 Task: Check the average views per listing of common area in the last 1 year.
Action: Mouse moved to (861, 214)
Screenshot: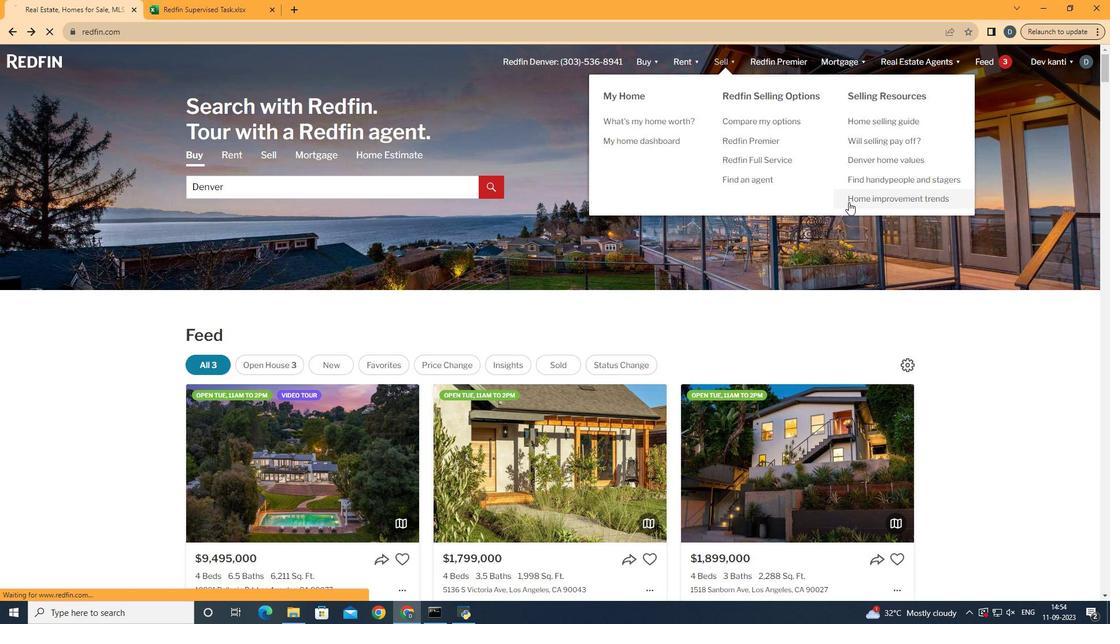 
Action: Mouse pressed left at (861, 214)
Screenshot: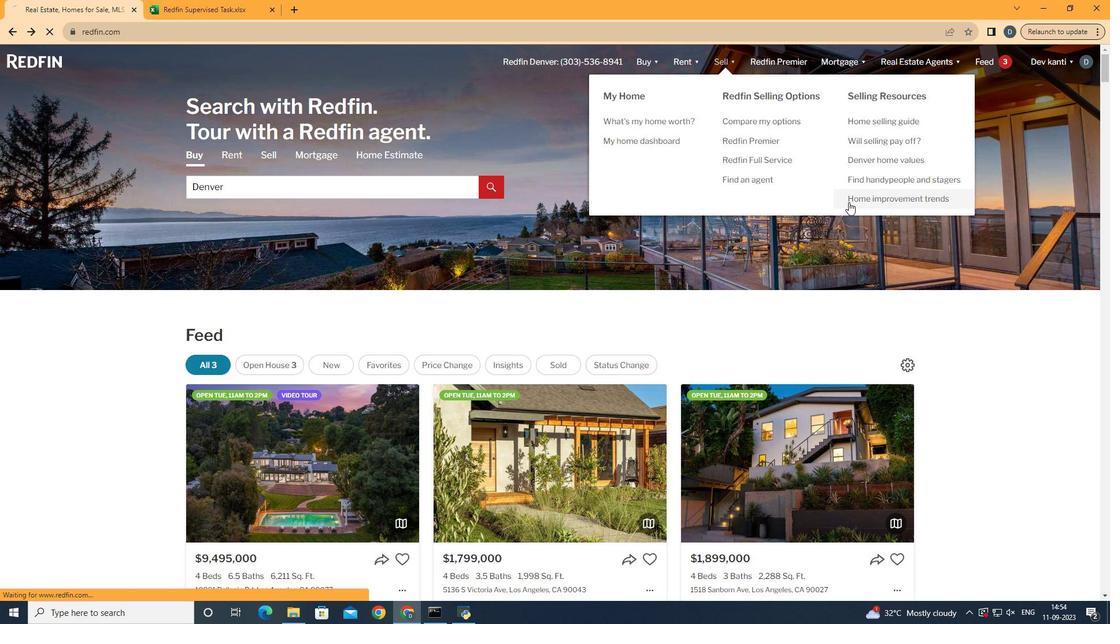 
Action: Mouse moved to (293, 232)
Screenshot: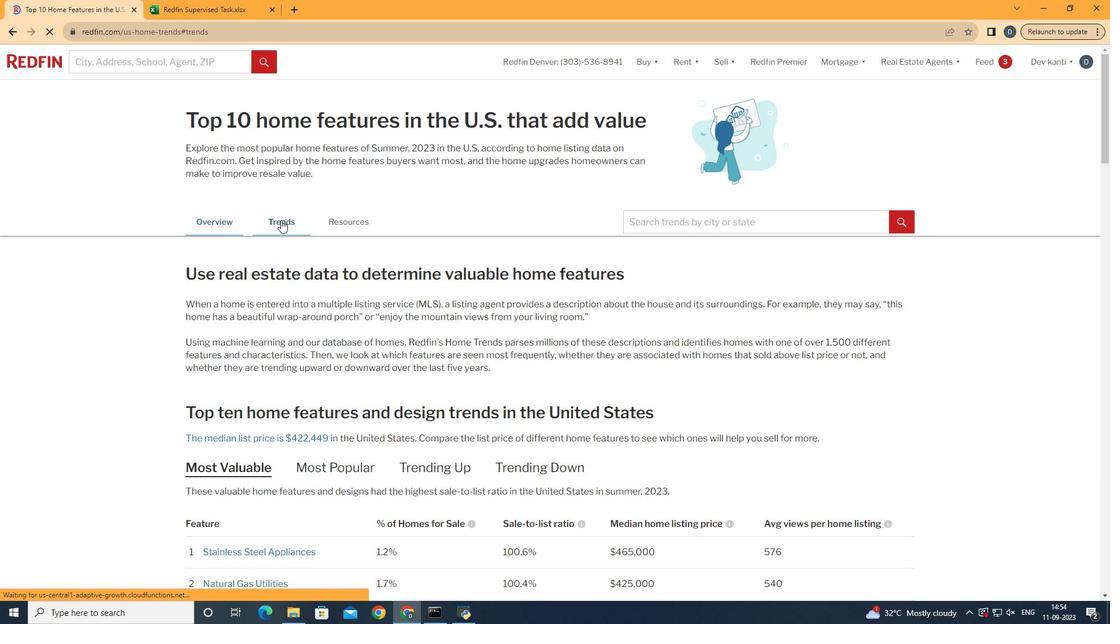 
Action: Mouse pressed left at (293, 232)
Screenshot: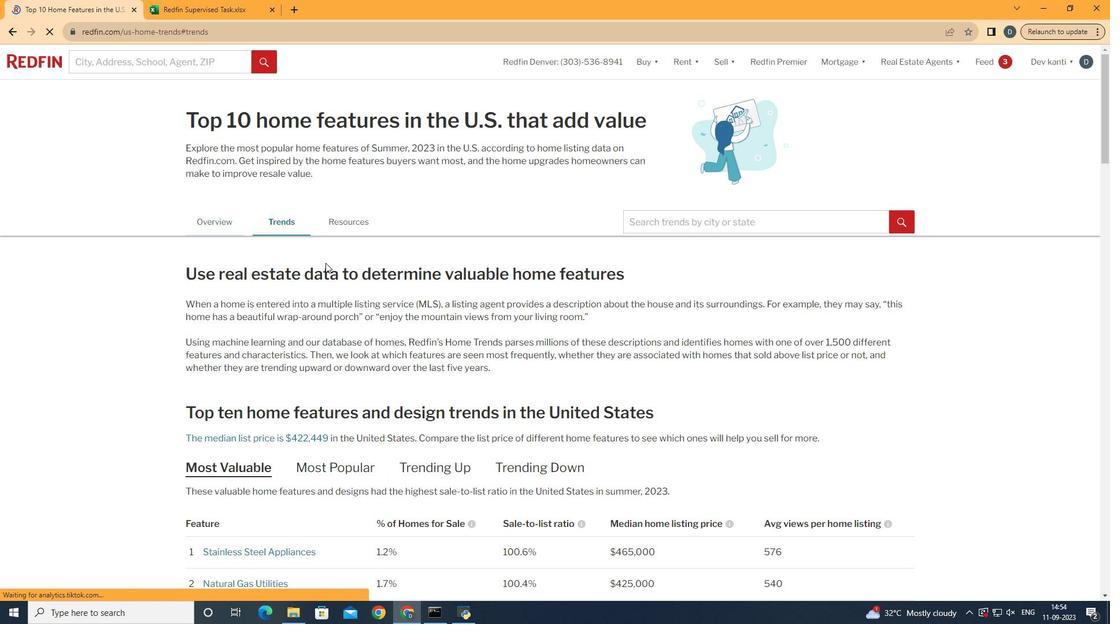 
Action: Mouse moved to (563, 352)
Screenshot: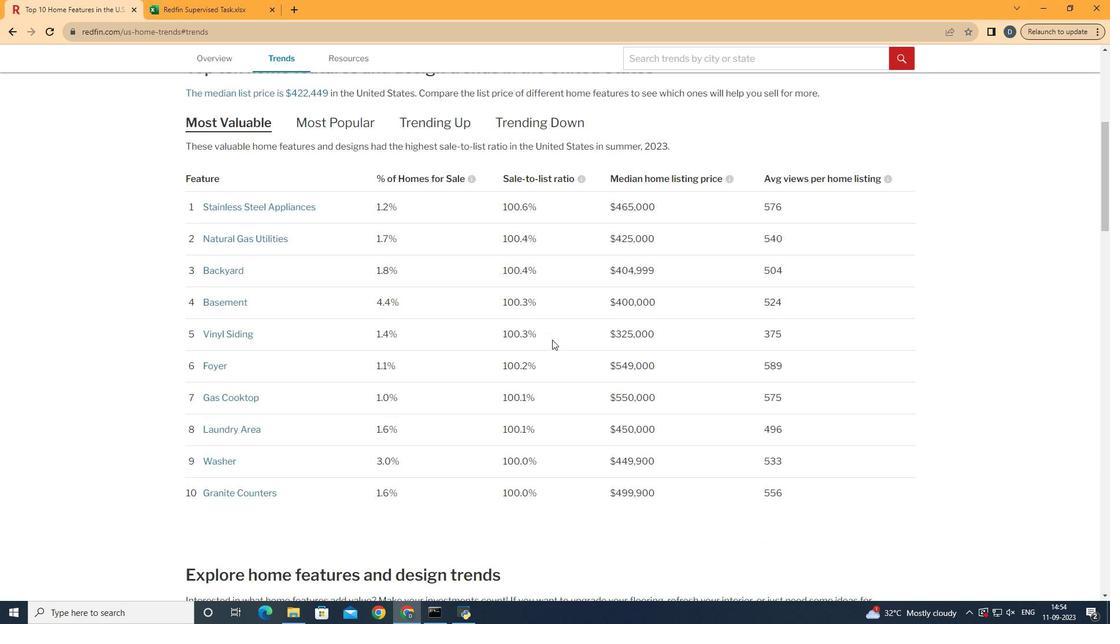 
Action: Mouse scrolled (563, 351) with delta (0, 0)
Screenshot: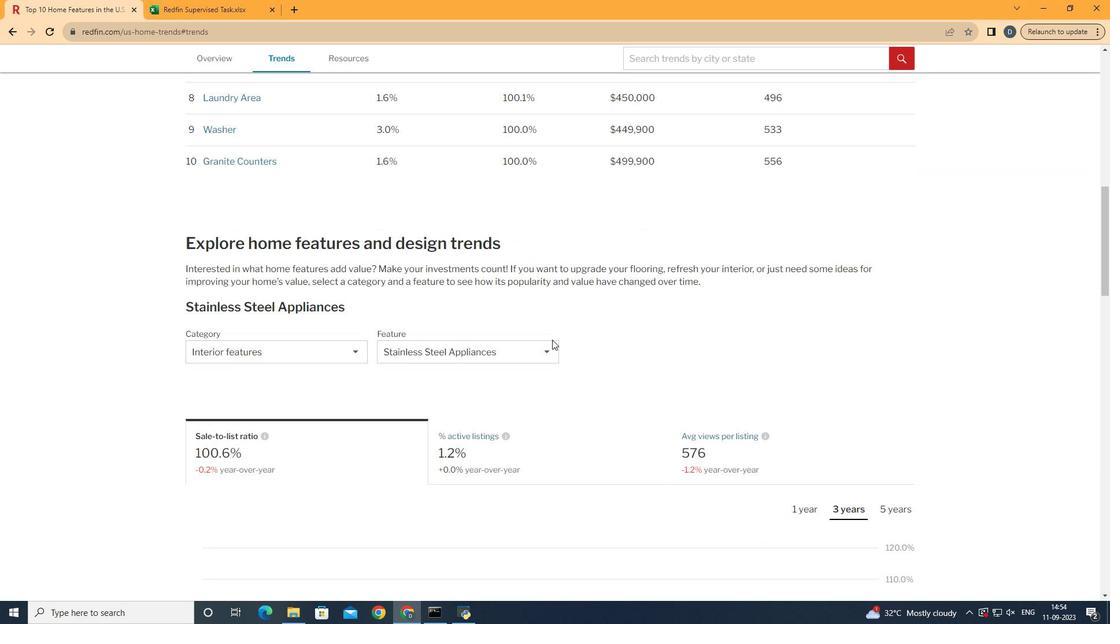 
Action: Mouse moved to (563, 352)
Screenshot: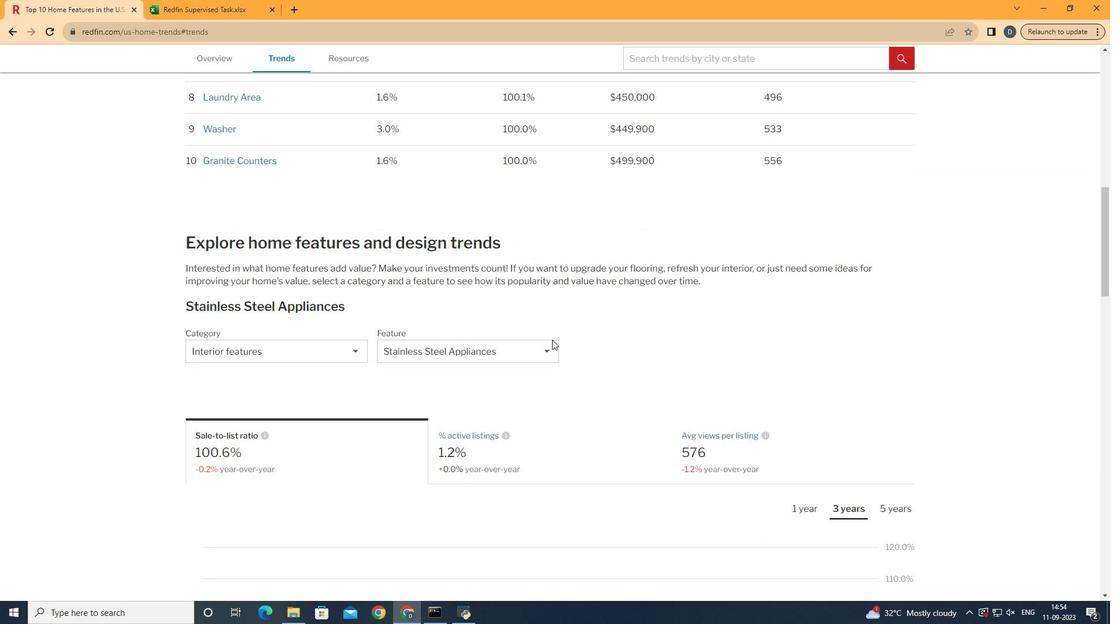 
Action: Mouse scrolled (563, 351) with delta (0, 0)
Screenshot: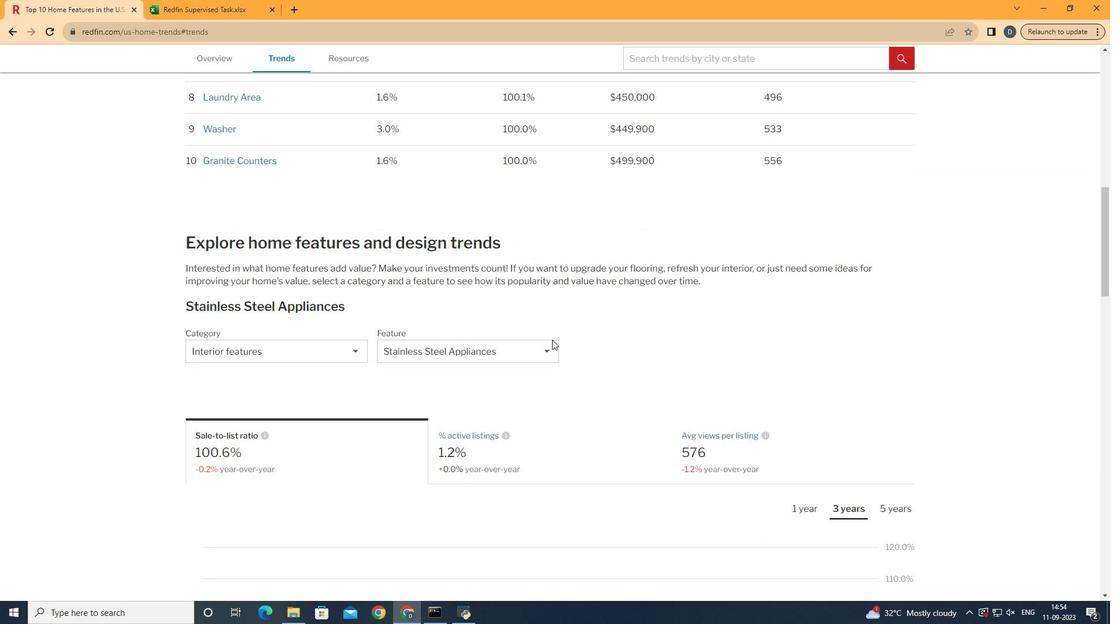 
Action: Mouse scrolled (563, 351) with delta (0, 0)
Screenshot: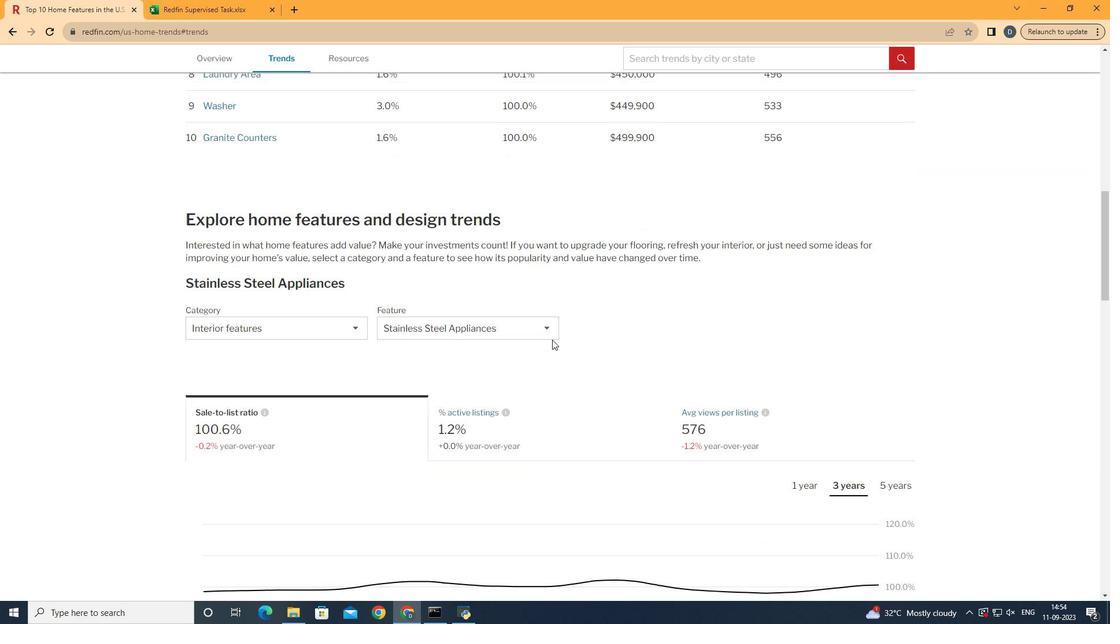 
Action: Mouse scrolled (563, 351) with delta (0, 0)
Screenshot: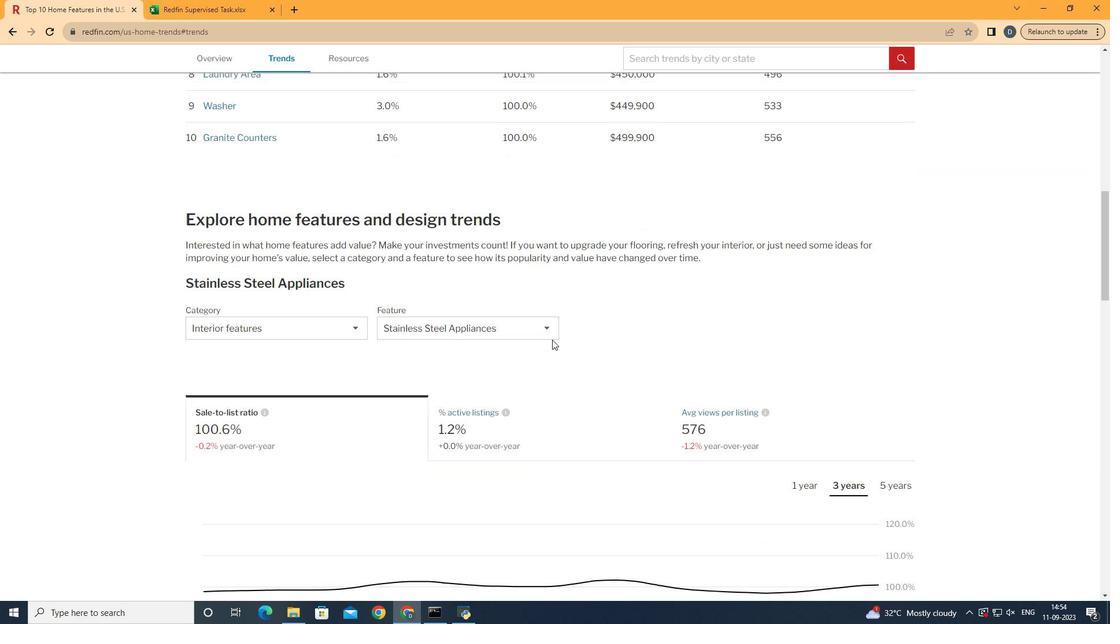 
Action: Mouse moved to (564, 352)
Screenshot: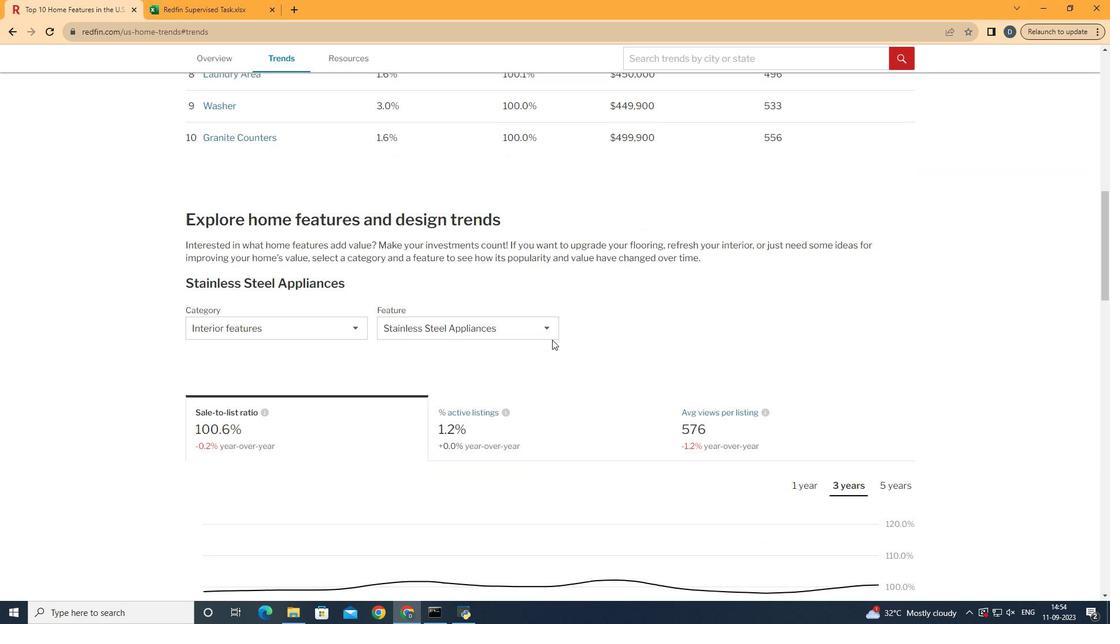 
Action: Mouse scrolled (564, 351) with delta (0, 0)
Screenshot: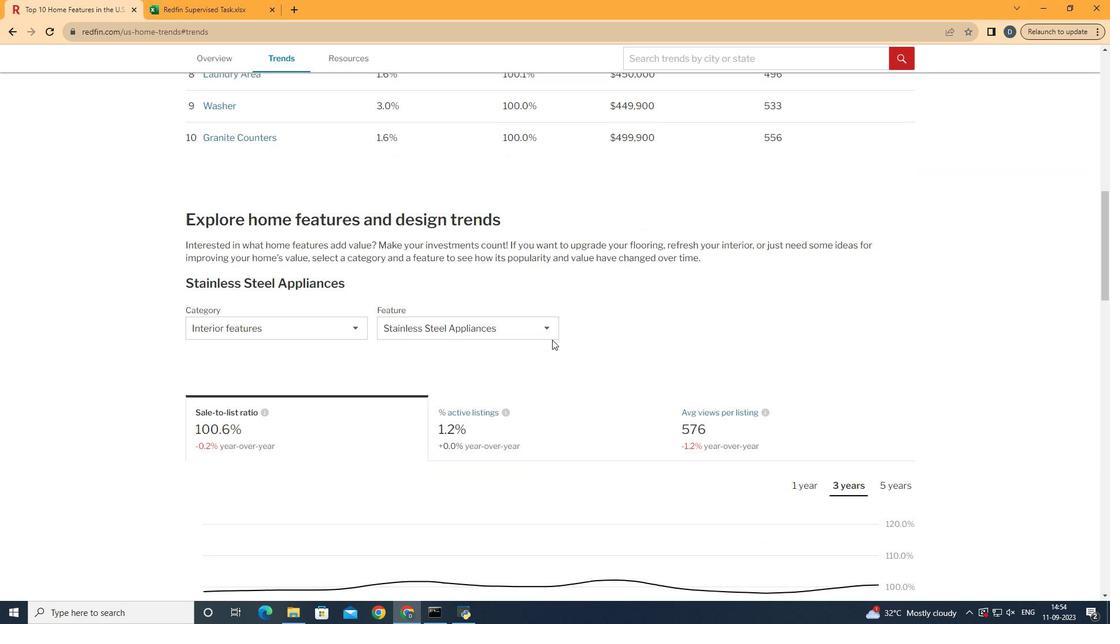 
Action: Mouse scrolled (564, 351) with delta (0, 0)
Screenshot: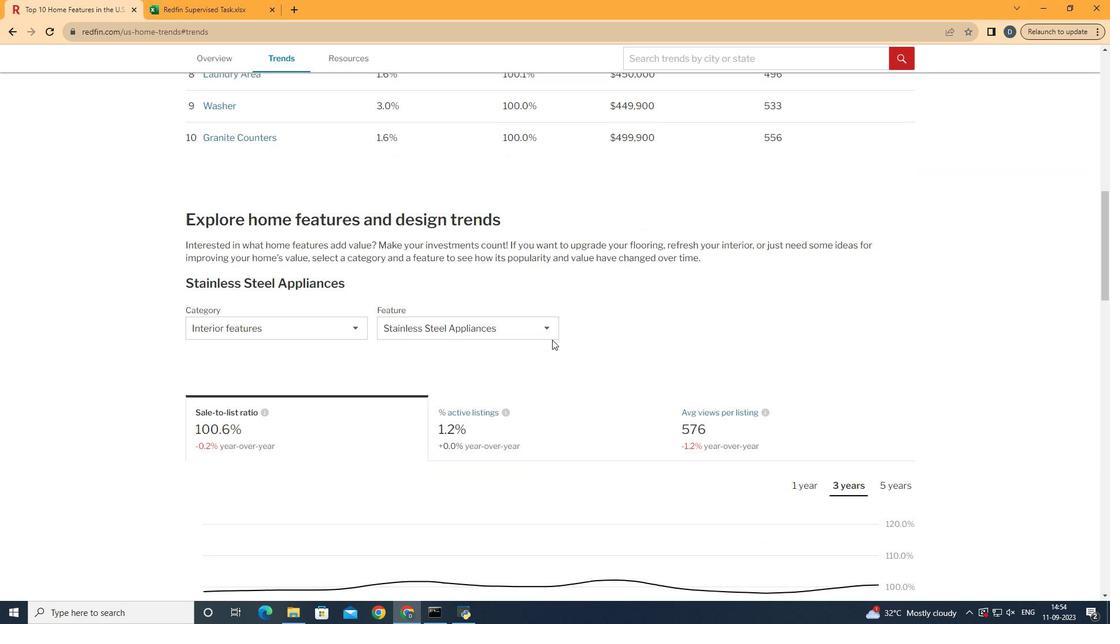 
Action: Mouse scrolled (564, 351) with delta (0, 0)
Screenshot: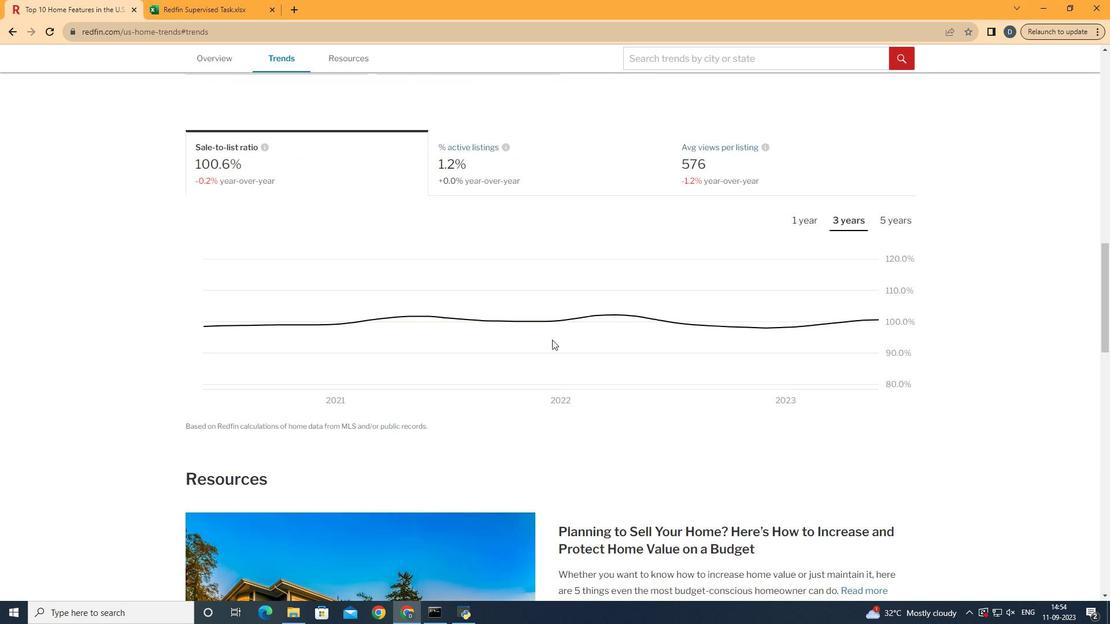 
Action: Mouse scrolled (564, 351) with delta (0, 0)
Screenshot: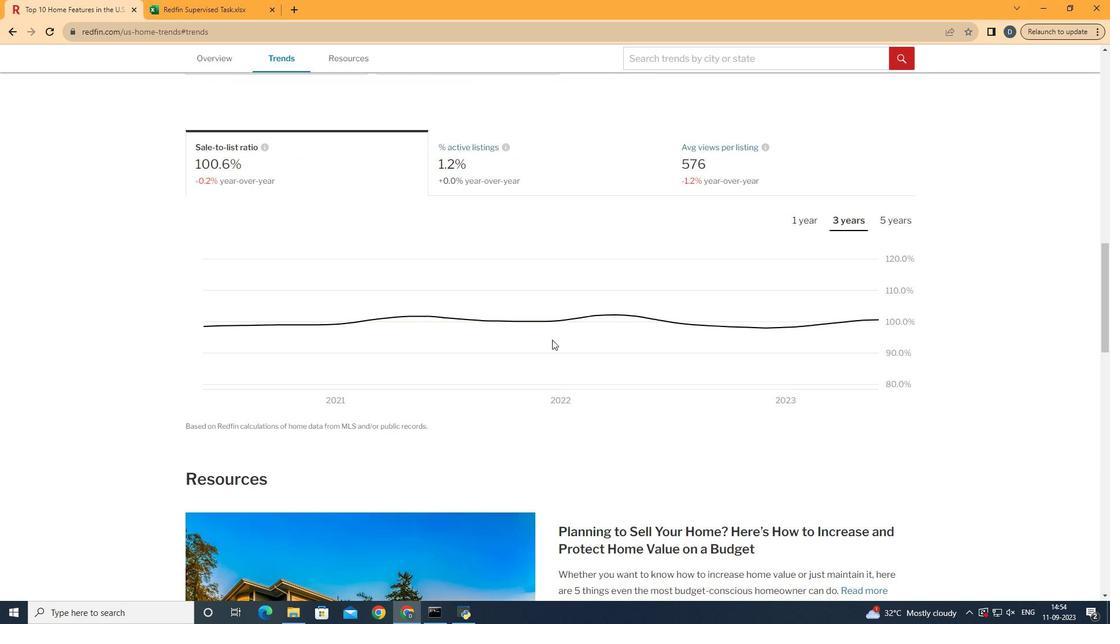 
Action: Mouse scrolled (564, 351) with delta (0, 0)
Screenshot: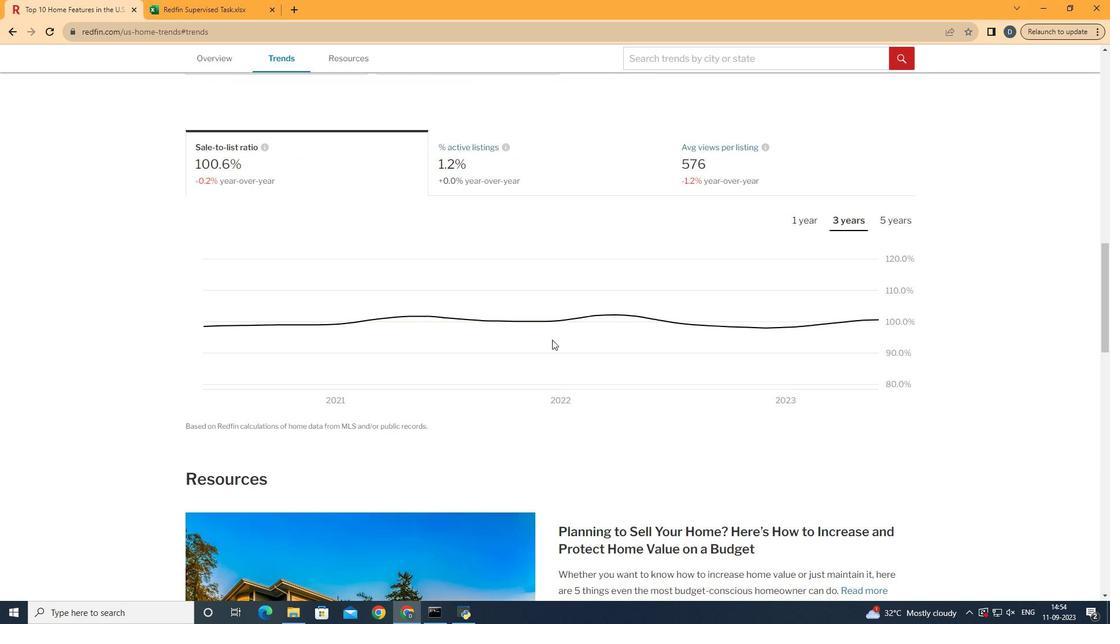 
Action: Mouse scrolled (564, 351) with delta (0, 0)
Screenshot: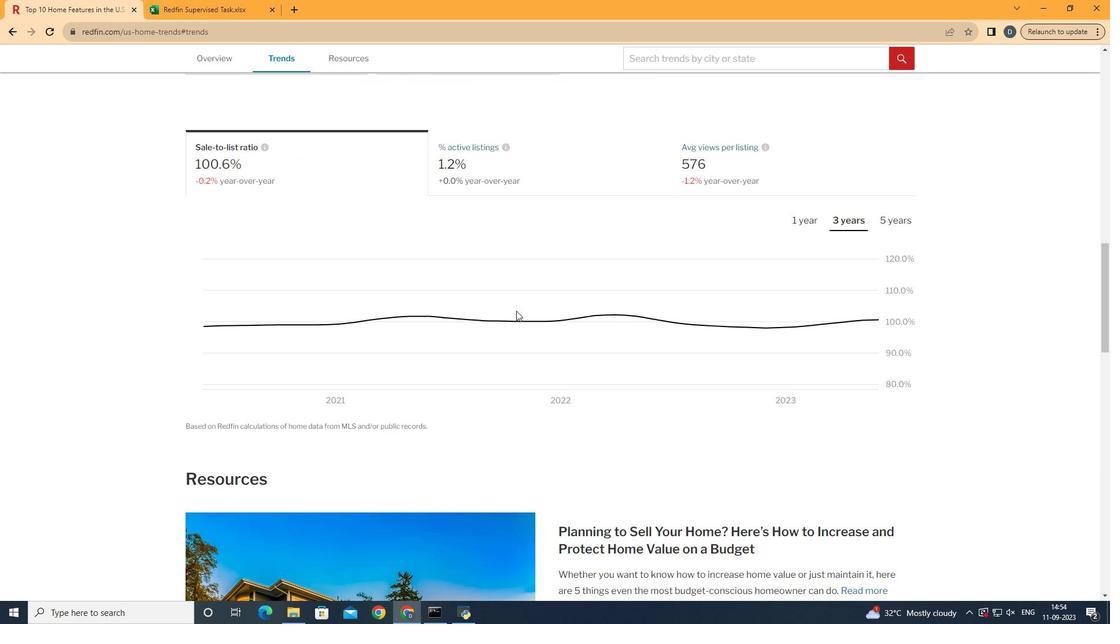 
Action: Mouse scrolled (564, 351) with delta (0, 0)
Screenshot: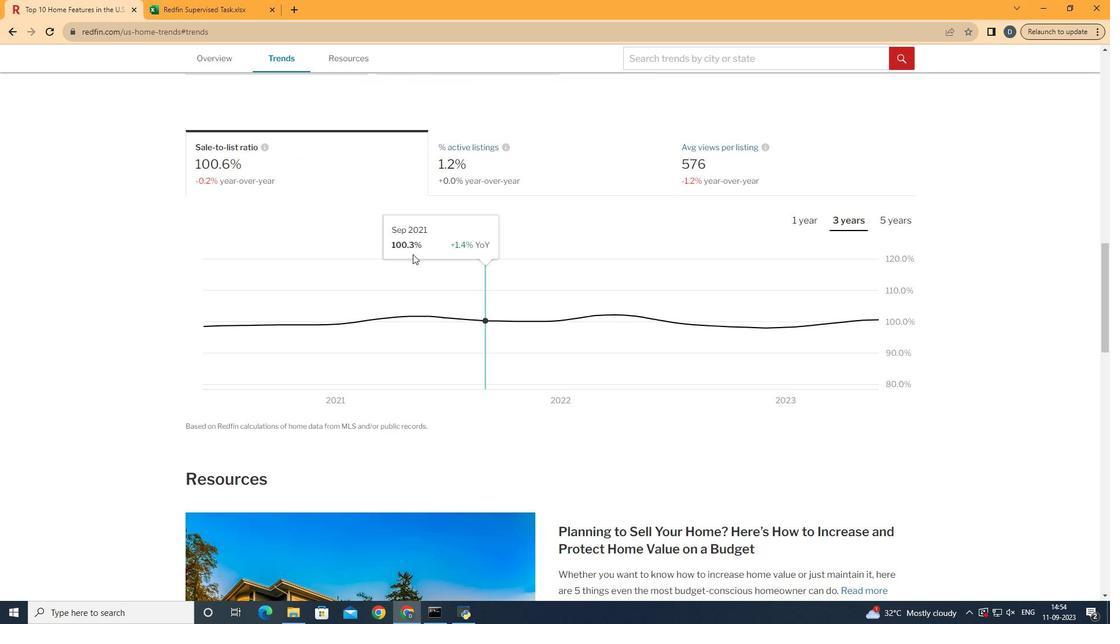 
Action: Mouse moved to (408, 261)
Screenshot: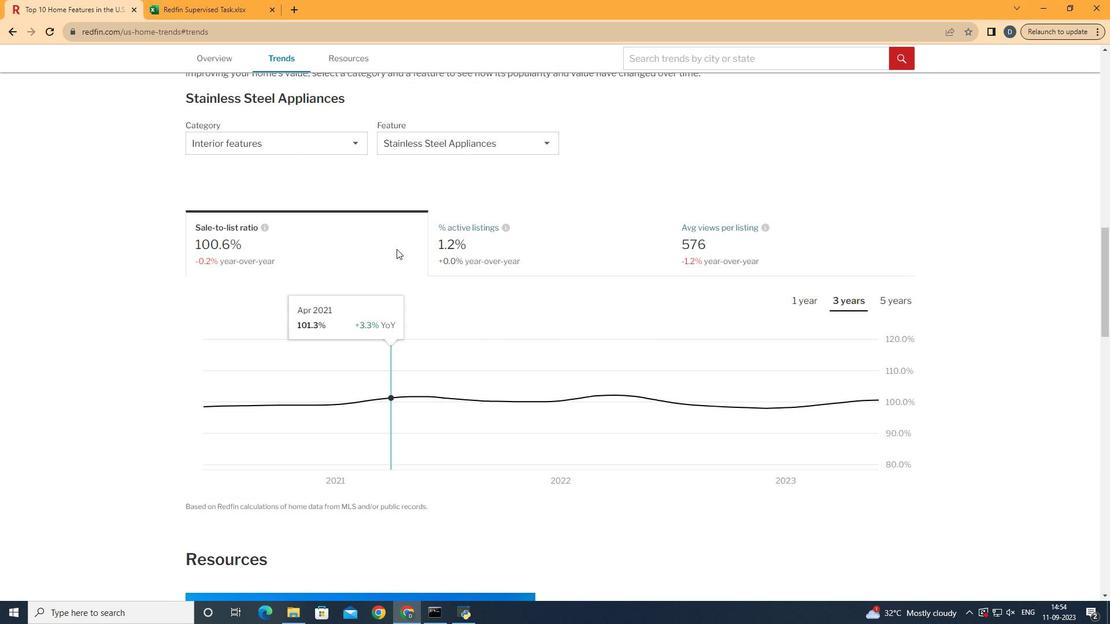 
Action: Mouse scrolled (408, 261) with delta (0, 0)
Screenshot: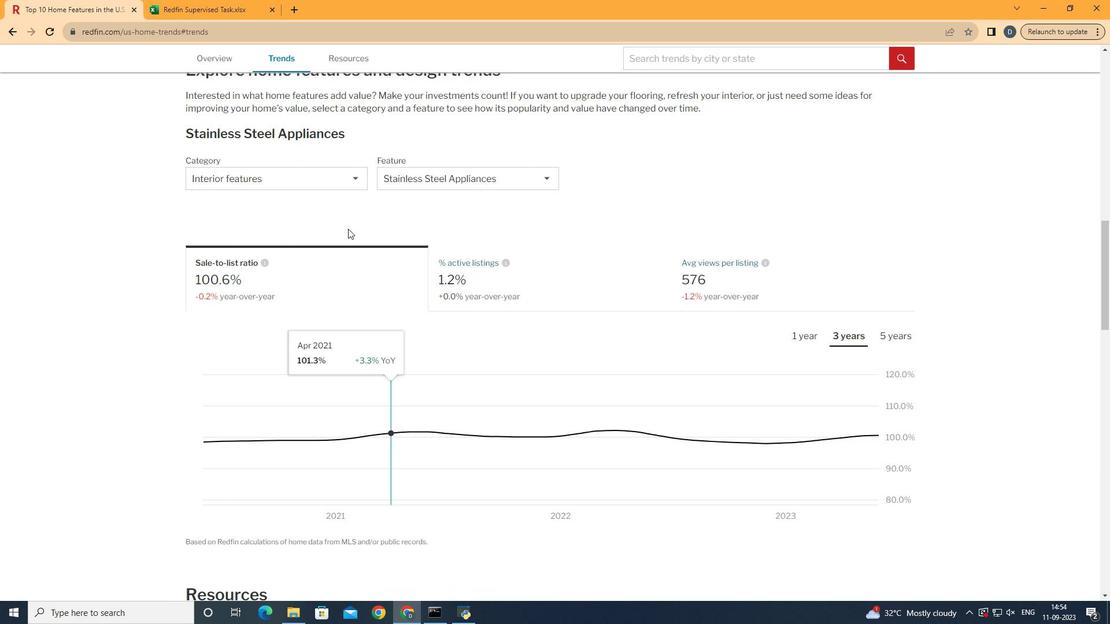 
Action: Mouse scrolled (408, 261) with delta (0, 0)
Screenshot: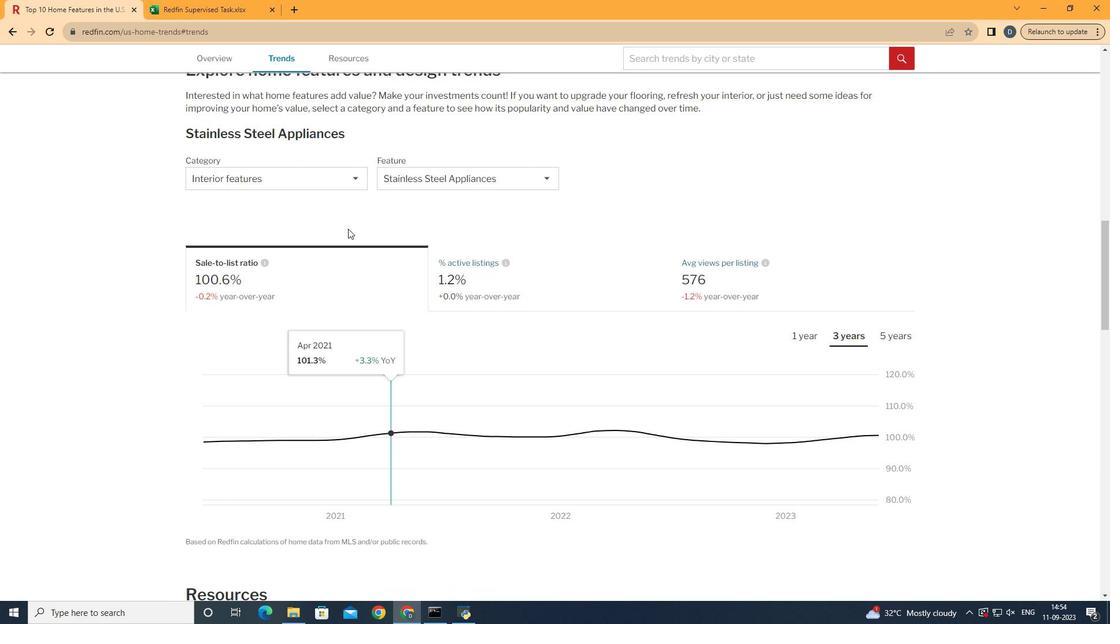 
Action: Mouse moved to (313, 186)
Screenshot: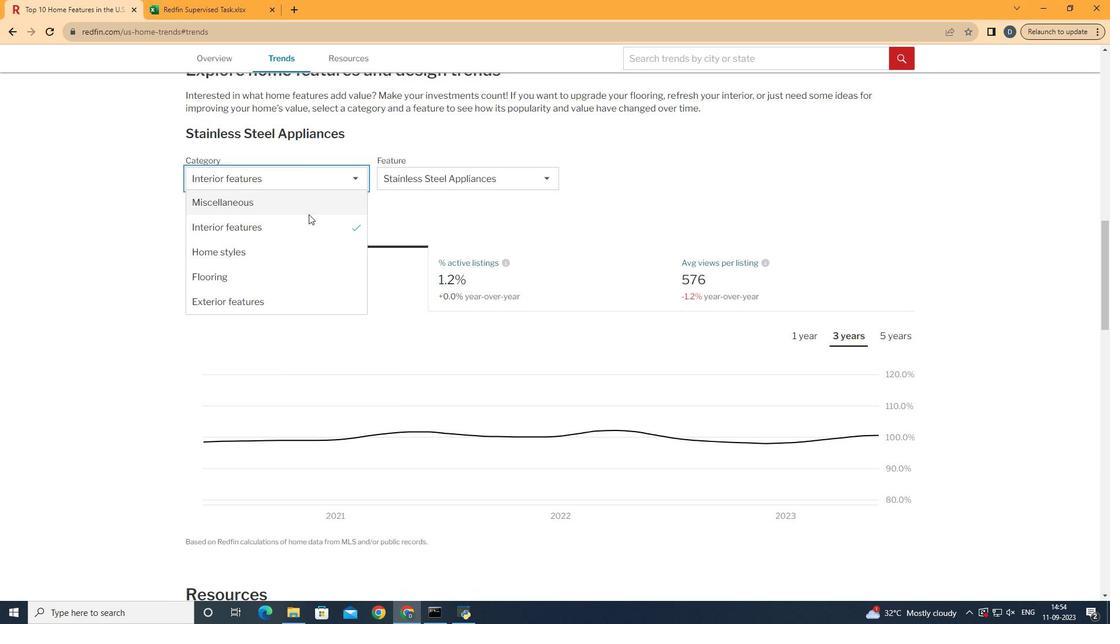 
Action: Mouse pressed left at (313, 186)
Screenshot: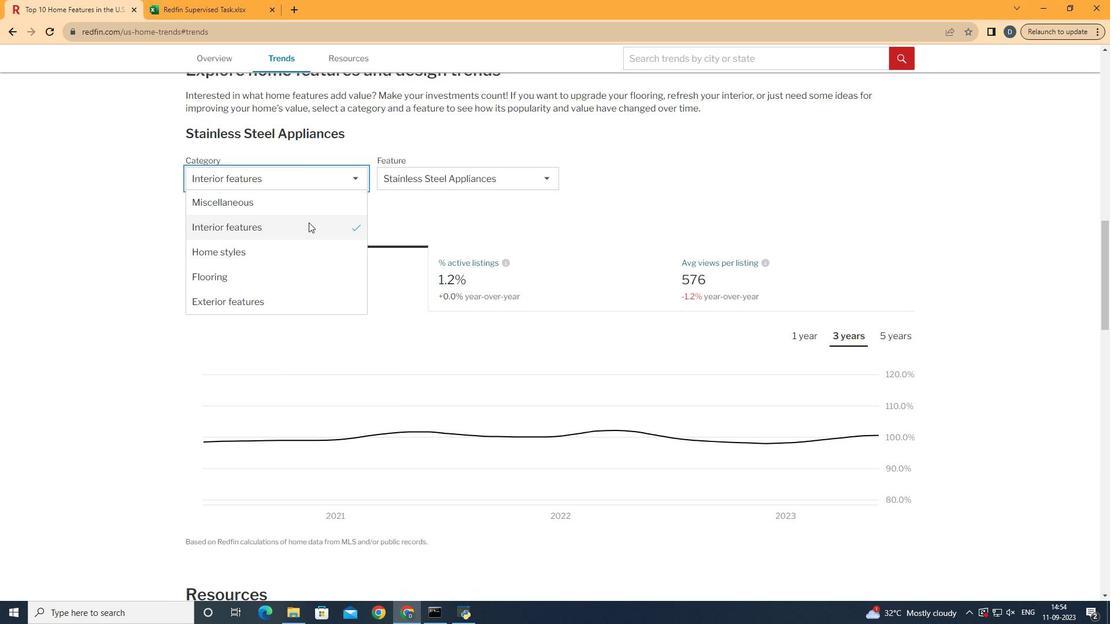 
Action: Mouse moved to (321, 239)
Screenshot: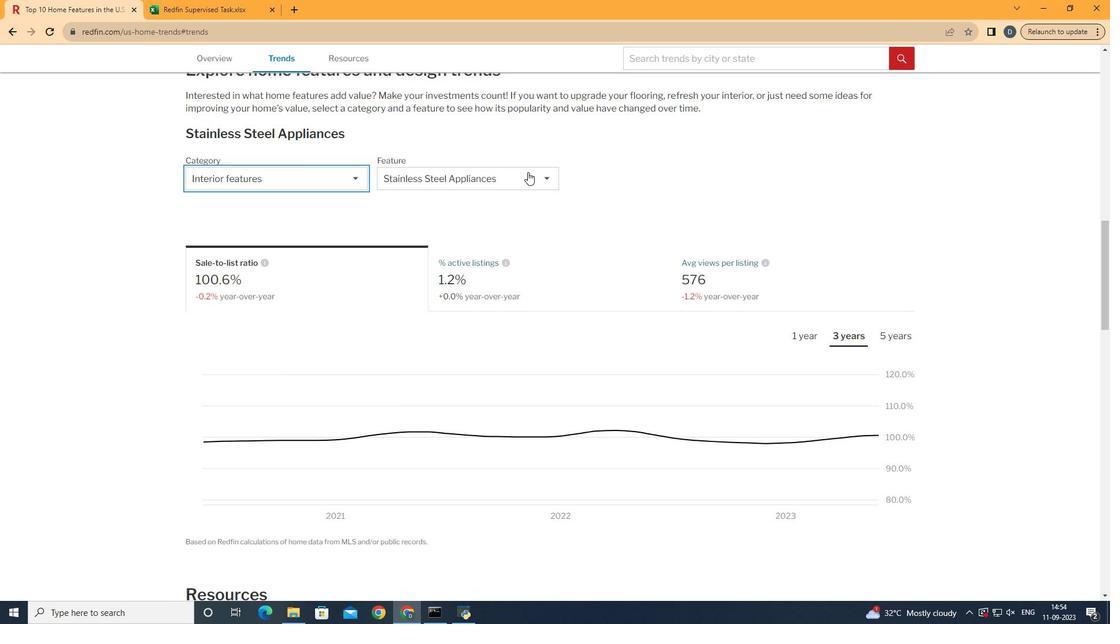 
Action: Mouse pressed left at (321, 239)
Screenshot: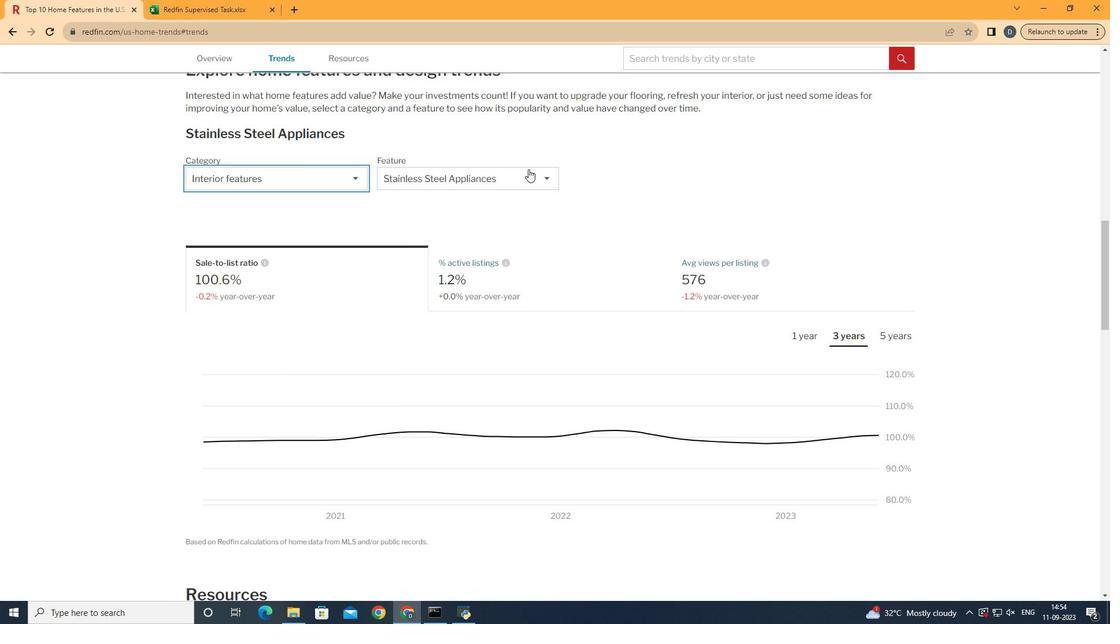 
Action: Mouse moved to (540, 181)
Screenshot: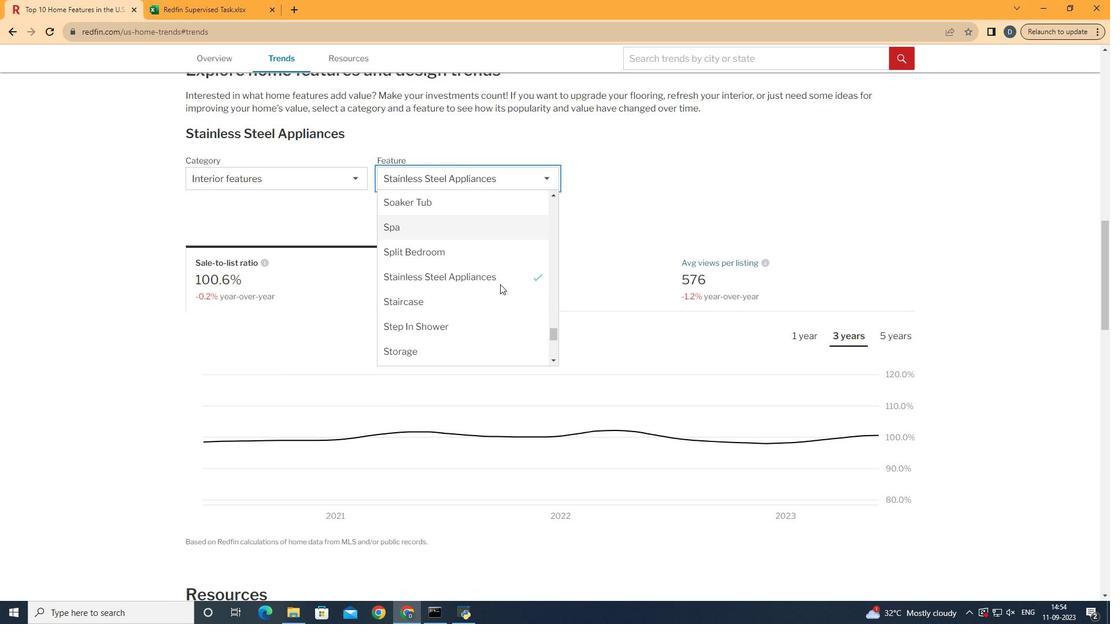 
Action: Mouse pressed left at (540, 181)
Screenshot: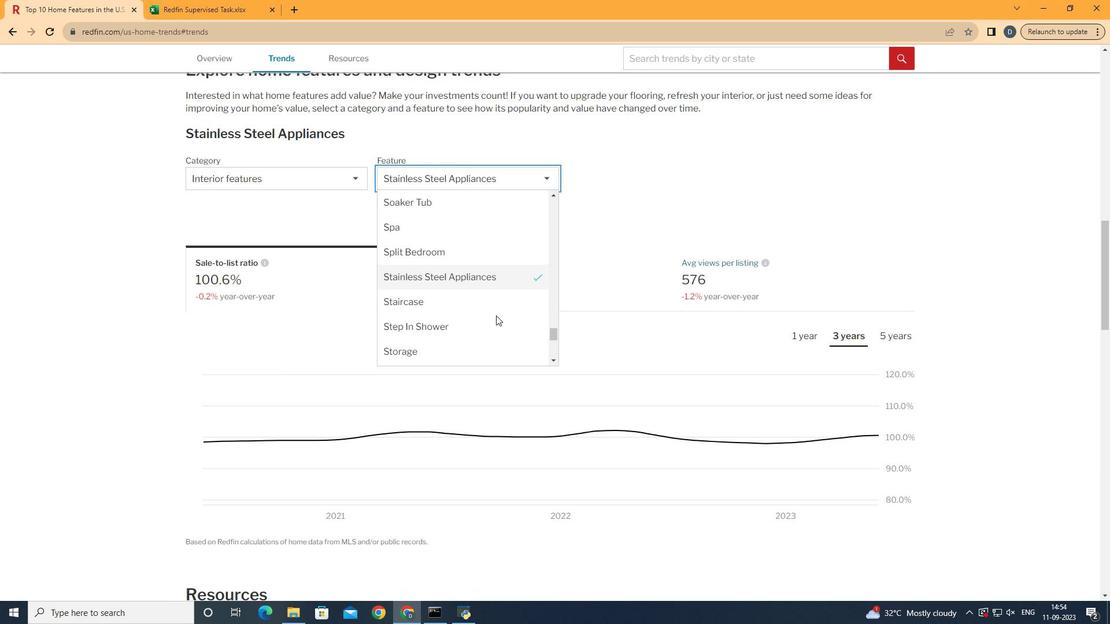 
Action: Mouse moved to (507, 337)
Screenshot: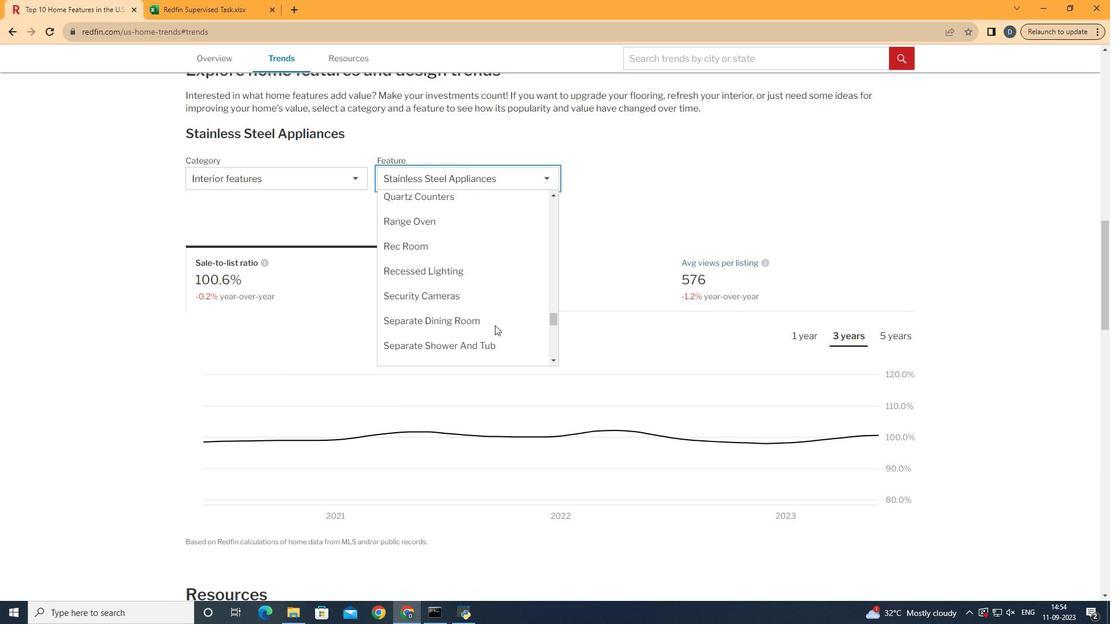 
Action: Mouse scrolled (507, 338) with delta (0, 0)
Screenshot: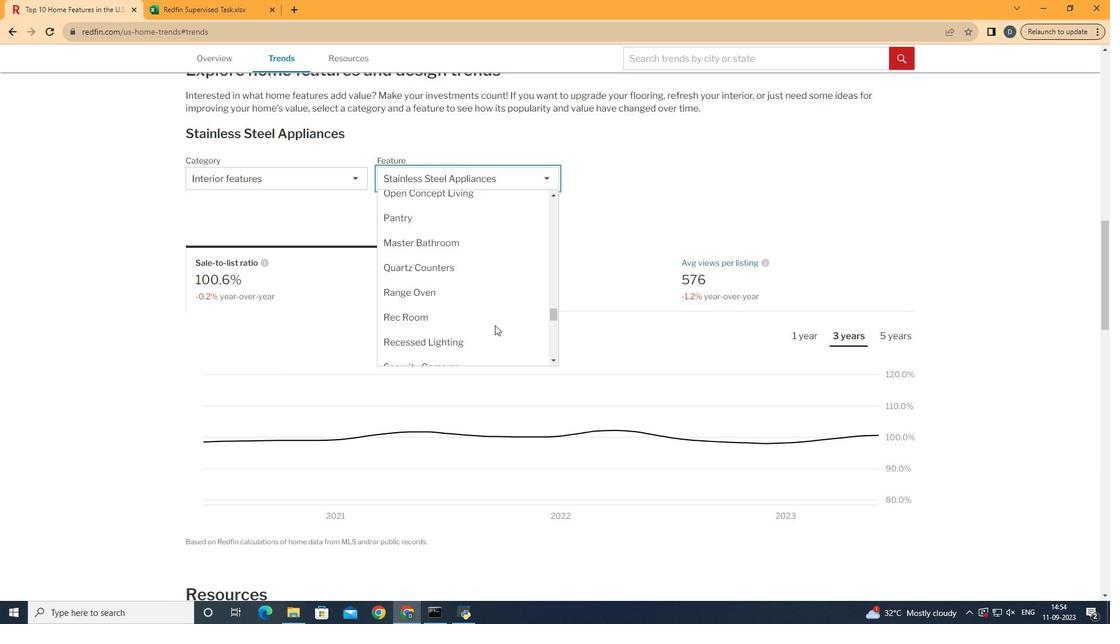 
Action: Mouse scrolled (507, 338) with delta (0, 0)
Screenshot: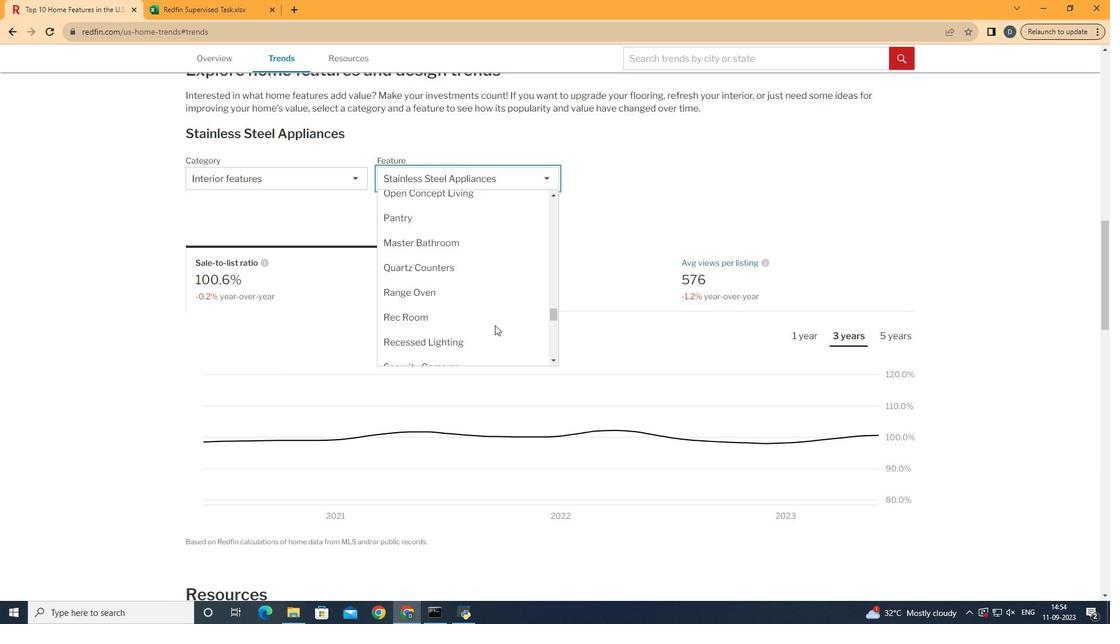 
Action: Mouse scrolled (507, 338) with delta (0, 0)
Screenshot: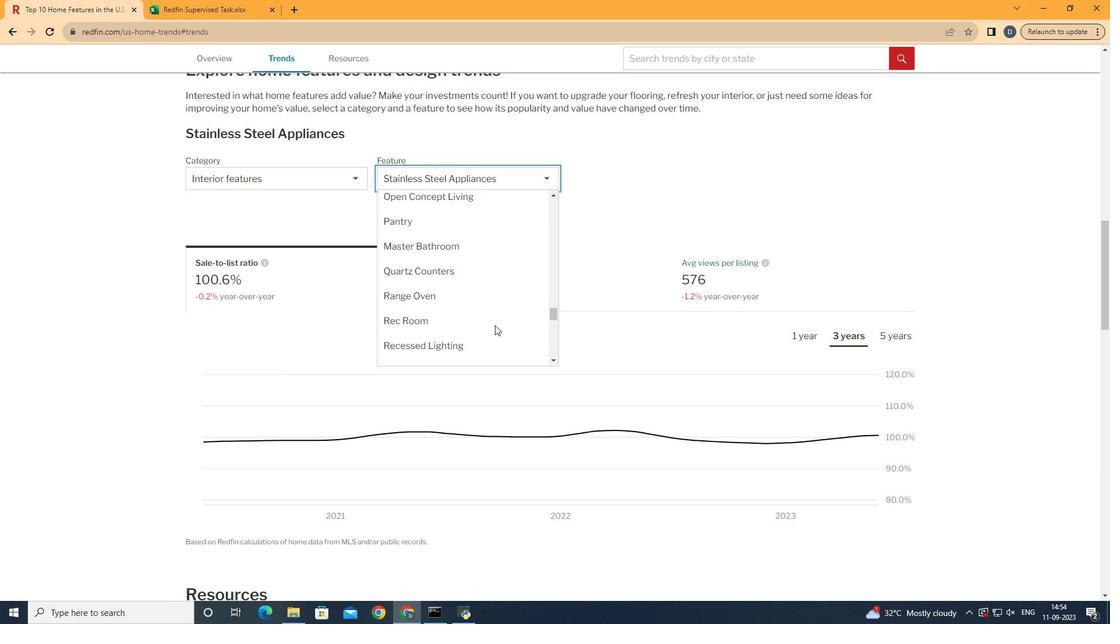 
Action: Mouse scrolled (507, 338) with delta (0, 0)
Screenshot: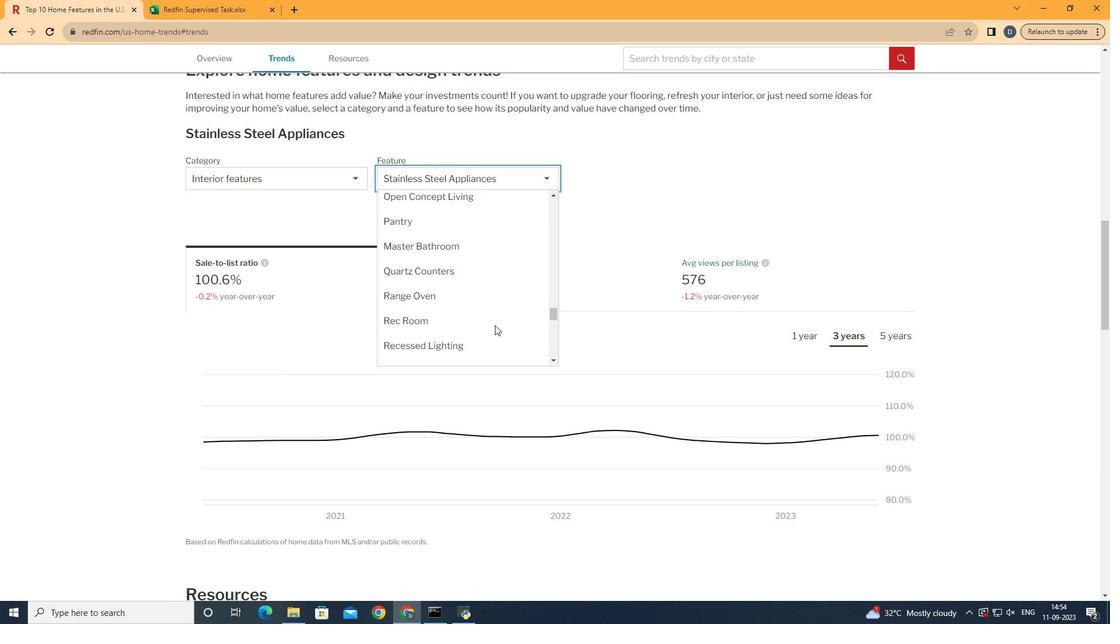 
Action: Mouse scrolled (507, 338) with delta (0, 0)
Screenshot: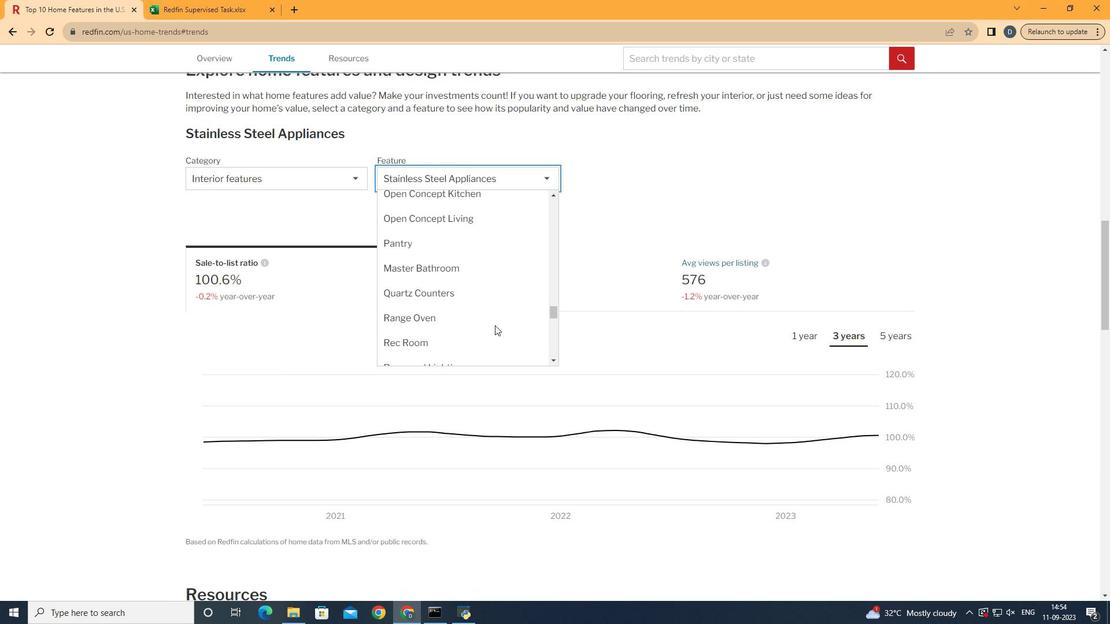 
Action: Mouse scrolled (507, 338) with delta (0, 0)
Screenshot: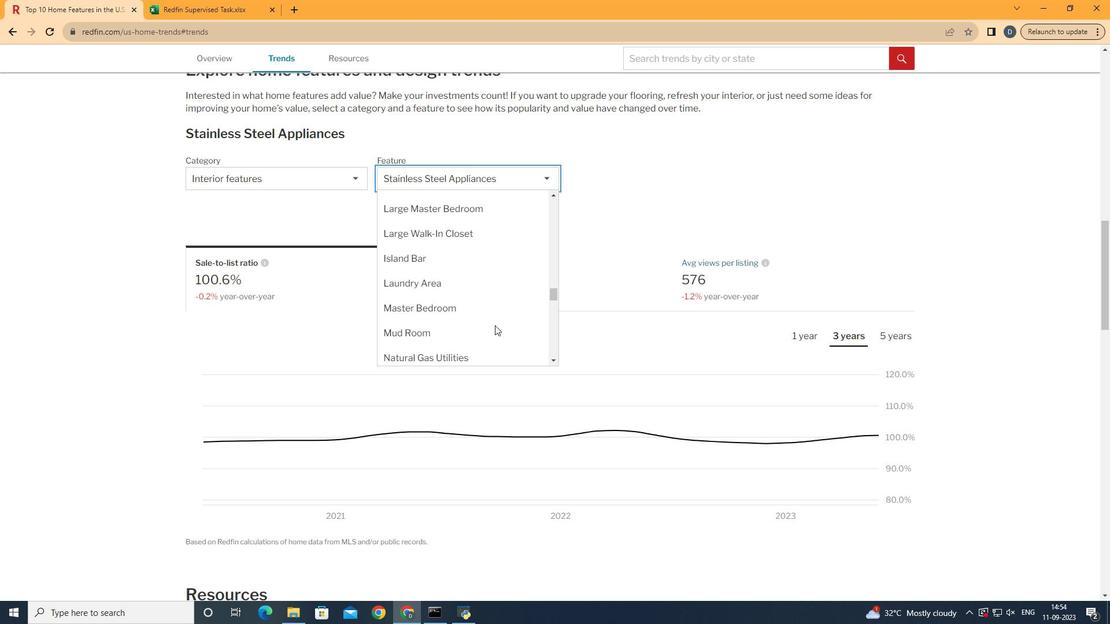 
Action: Mouse scrolled (507, 338) with delta (0, 0)
Screenshot: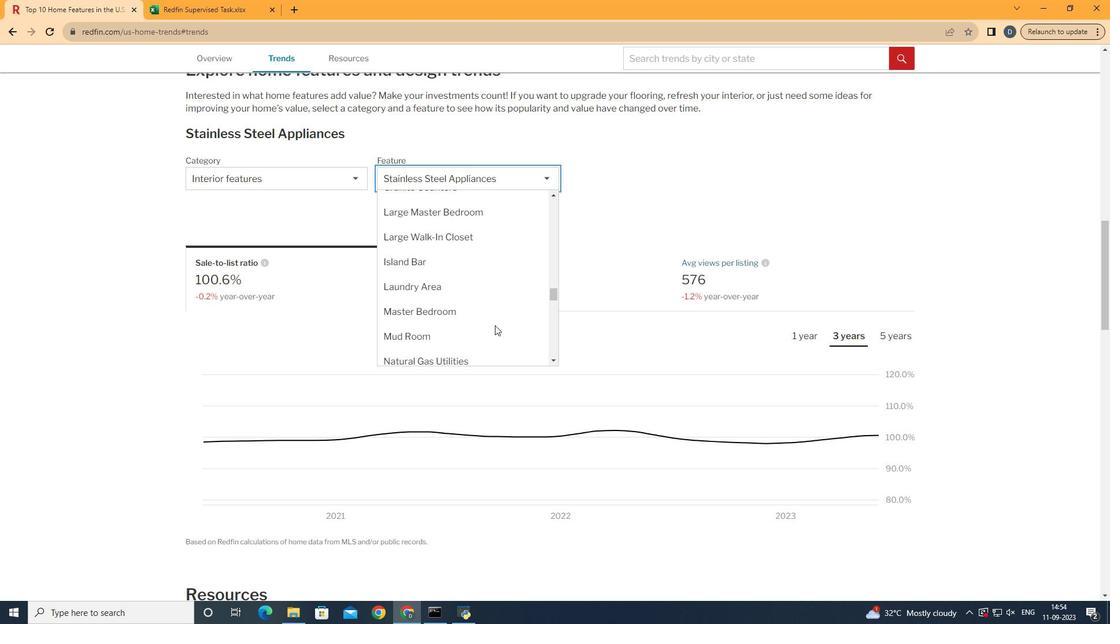 
Action: Mouse scrolled (507, 338) with delta (0, 0)
Screenshot: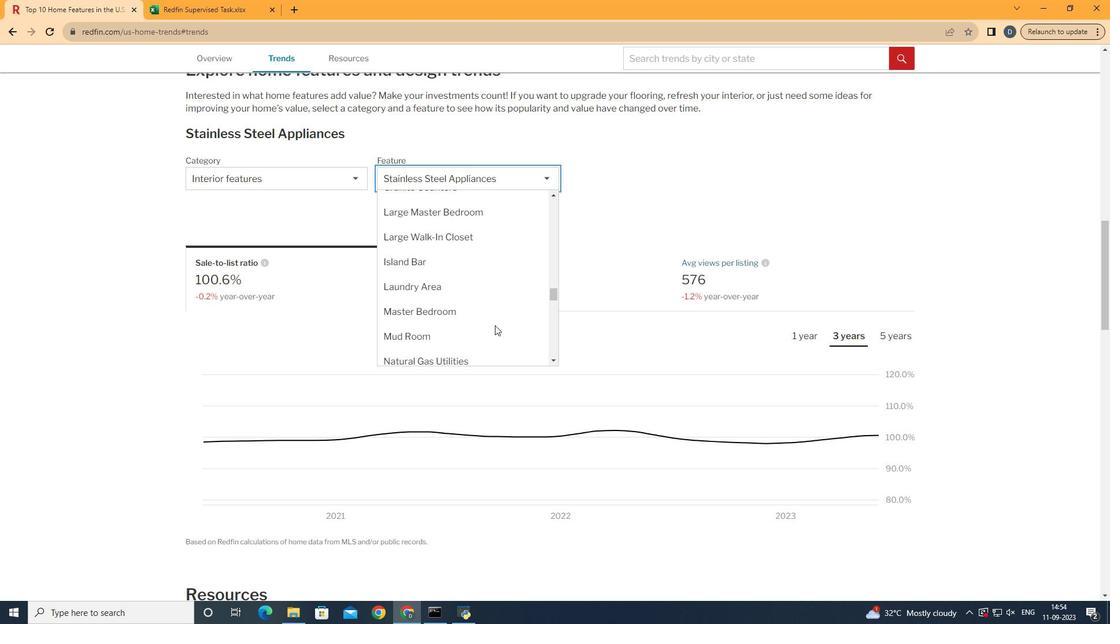 
Action: Mouse scrolled (507, 338) with delta (0, 0)
Screenshot: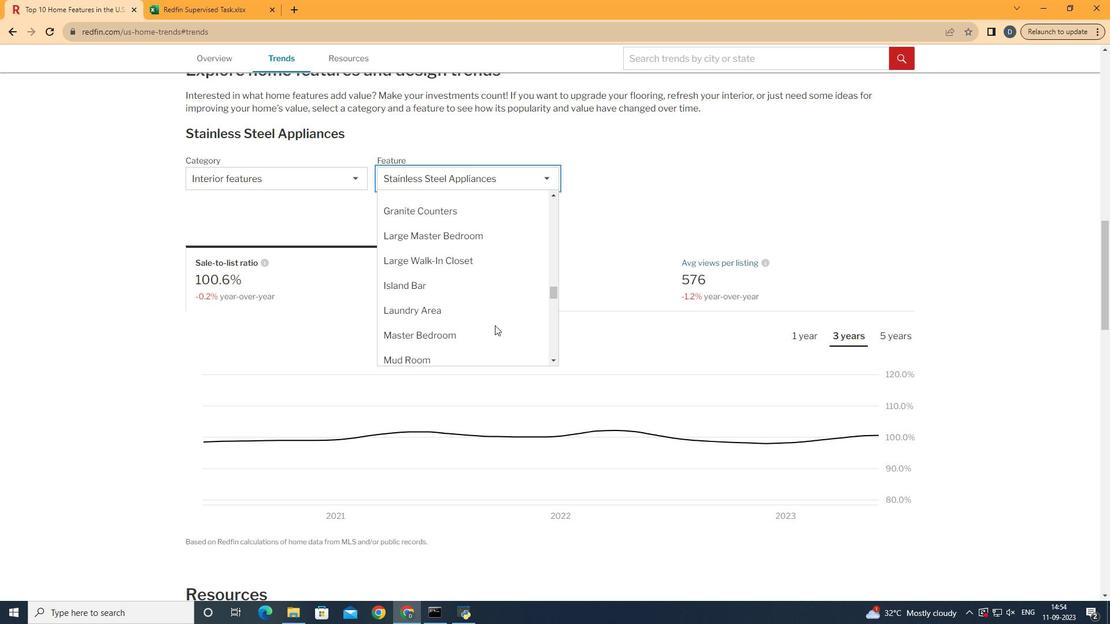 
Action: Mouse scrolled (507, 338) with delta (0, 0)
Screenshot: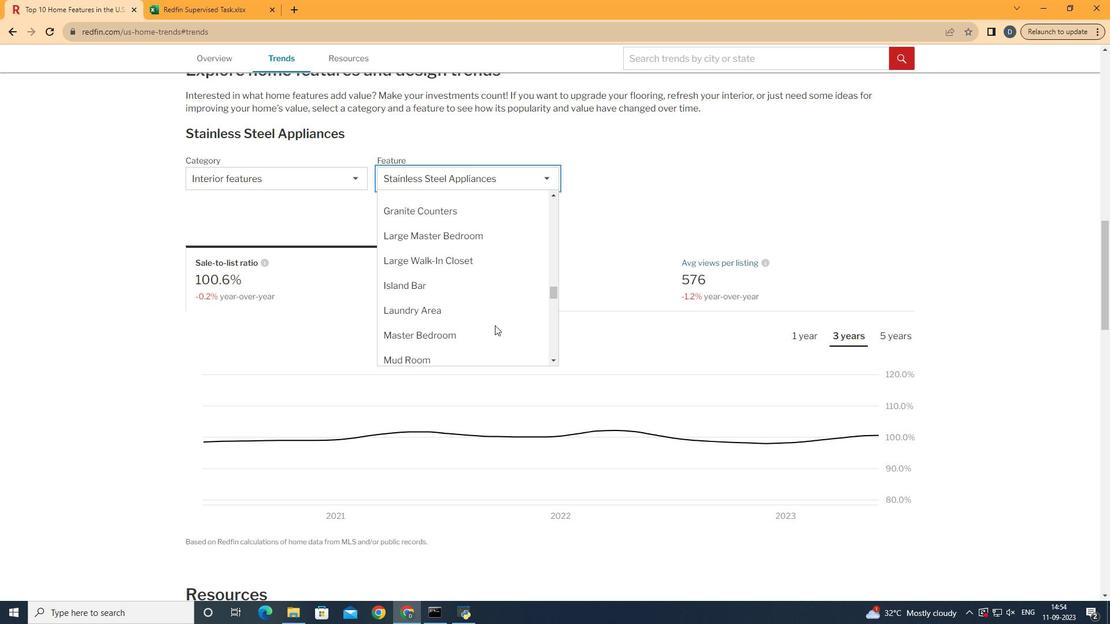 
Action: Mouse scrolled (507, 338) with delta (0, 0)
Screenshot: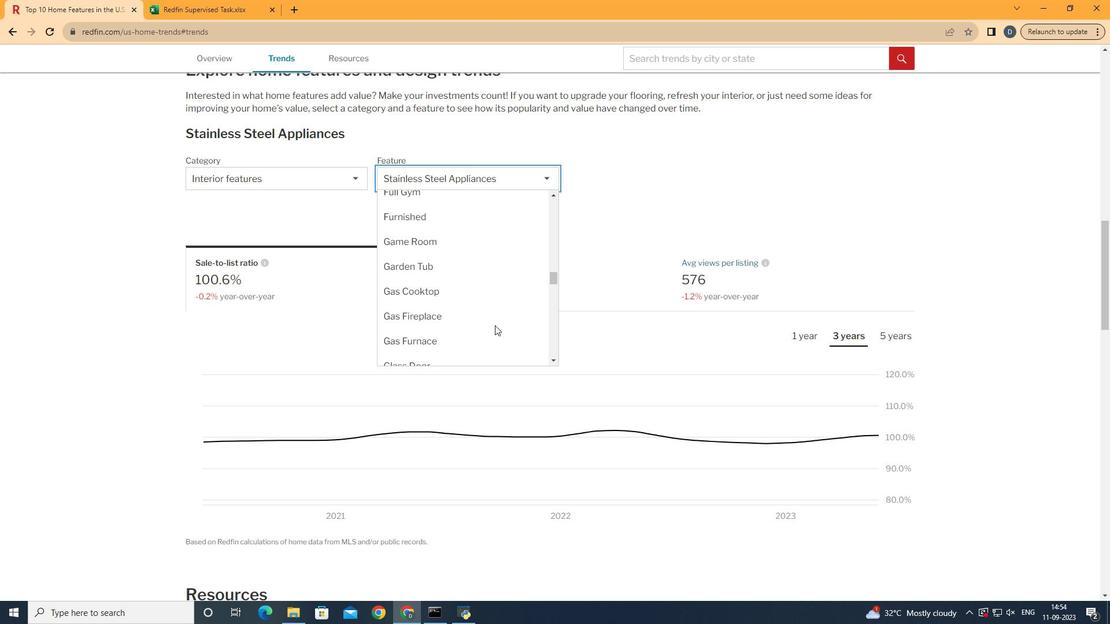 
Action: Mouse scrolled (507, 338) with delta (0, 0)
Screenshot: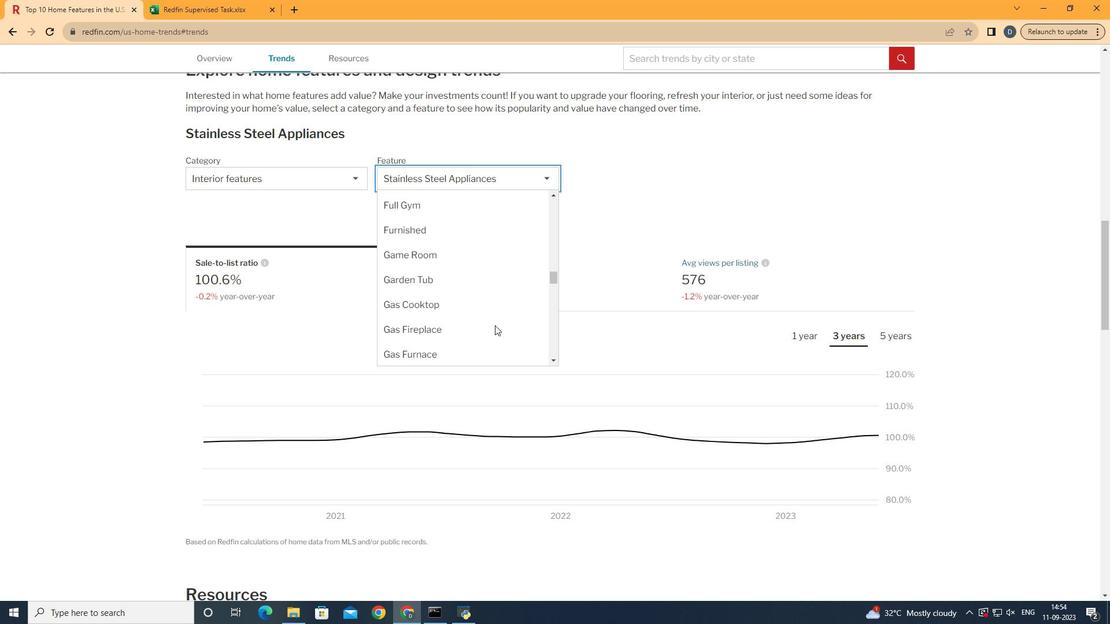 
Action: Mouse scrolled (507, 338) with delta (0, 0)
Screenshot: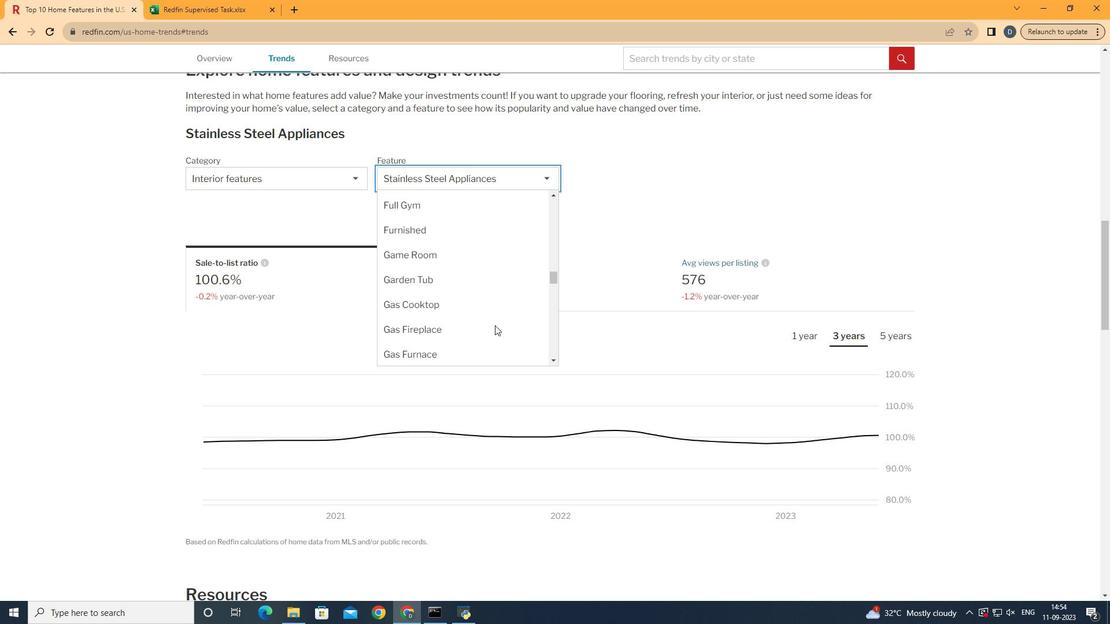 
Action: Mouse scrolled (507, 338) with delta (0, 0)
Screenshot: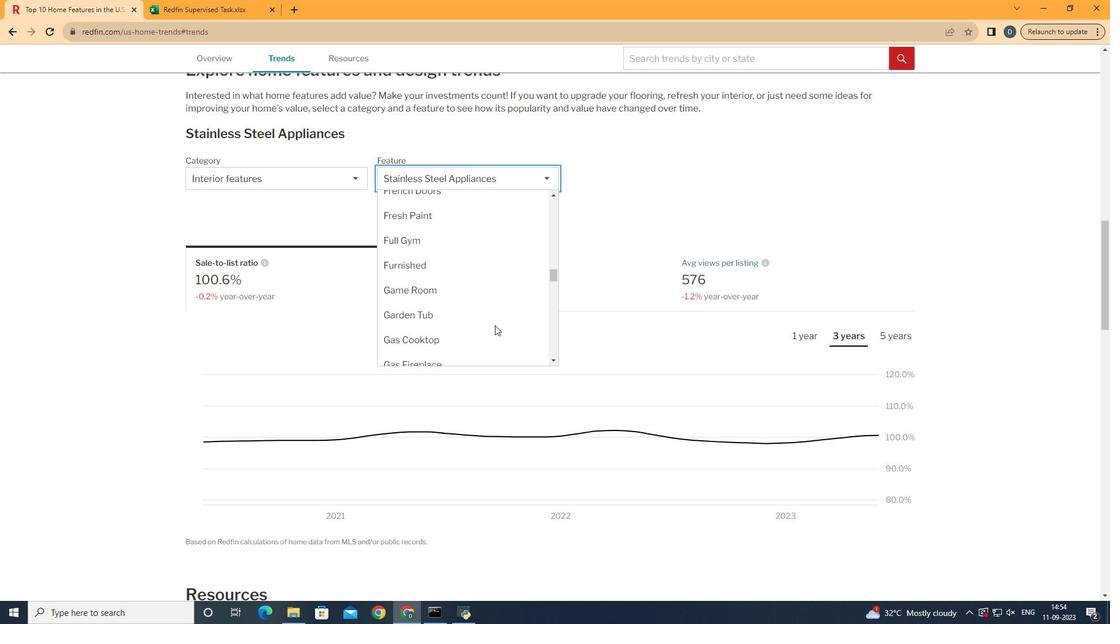 
Action: Mouse moved to (507, 337)
Screenshot: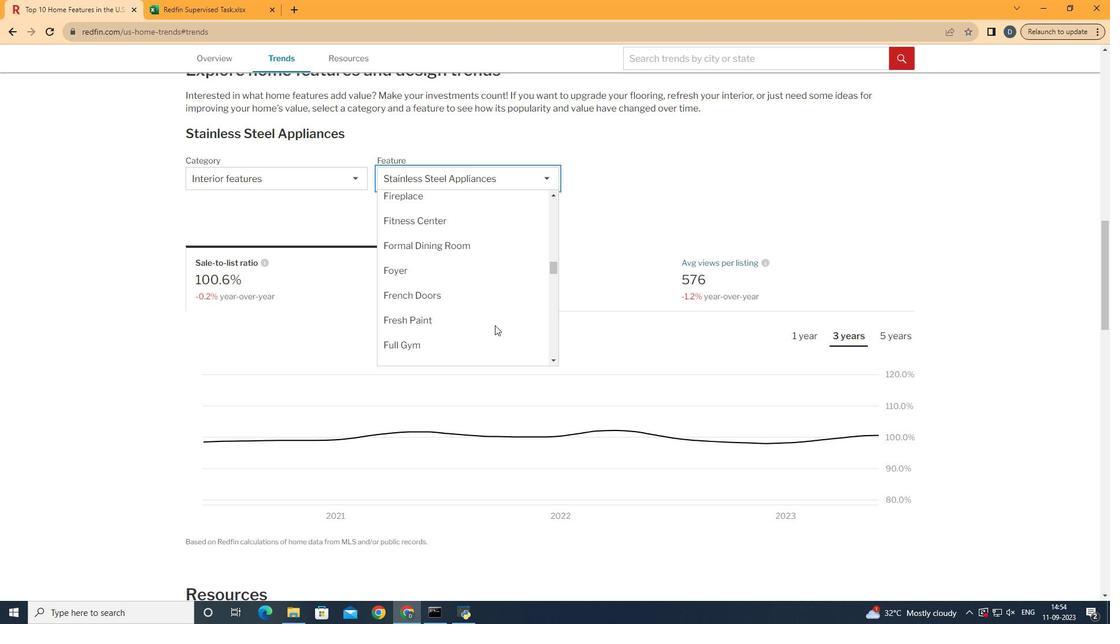 
Action: Mouse scrolled (507, 338) with delta (0, 0)
Screenshot: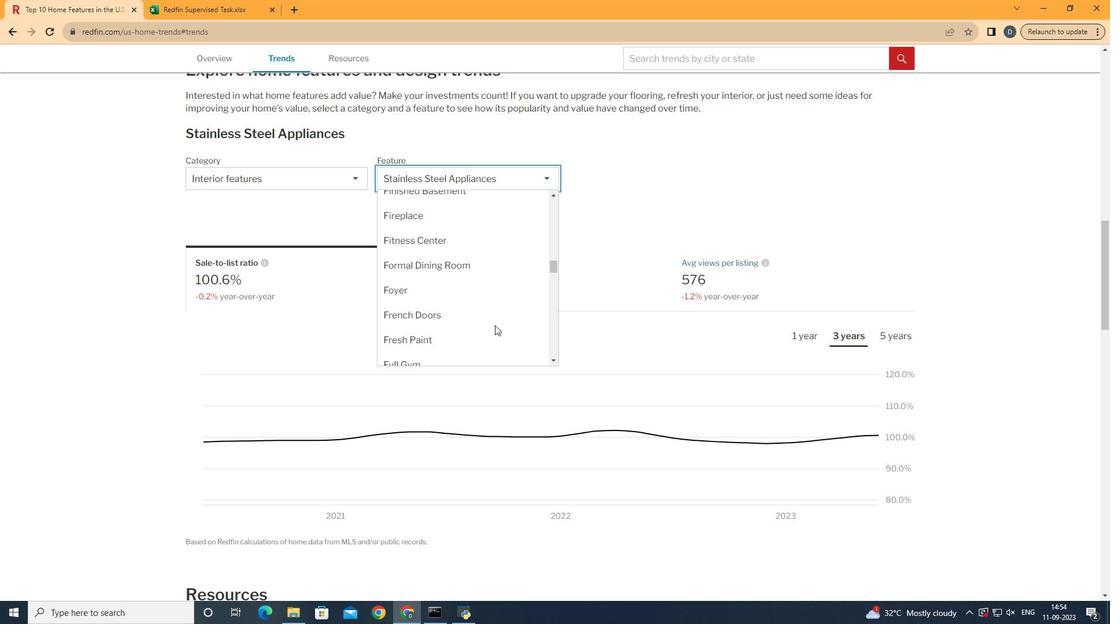 
Action: Mouse scrolled (507, 338) with delta (0, 0)
Screenshot: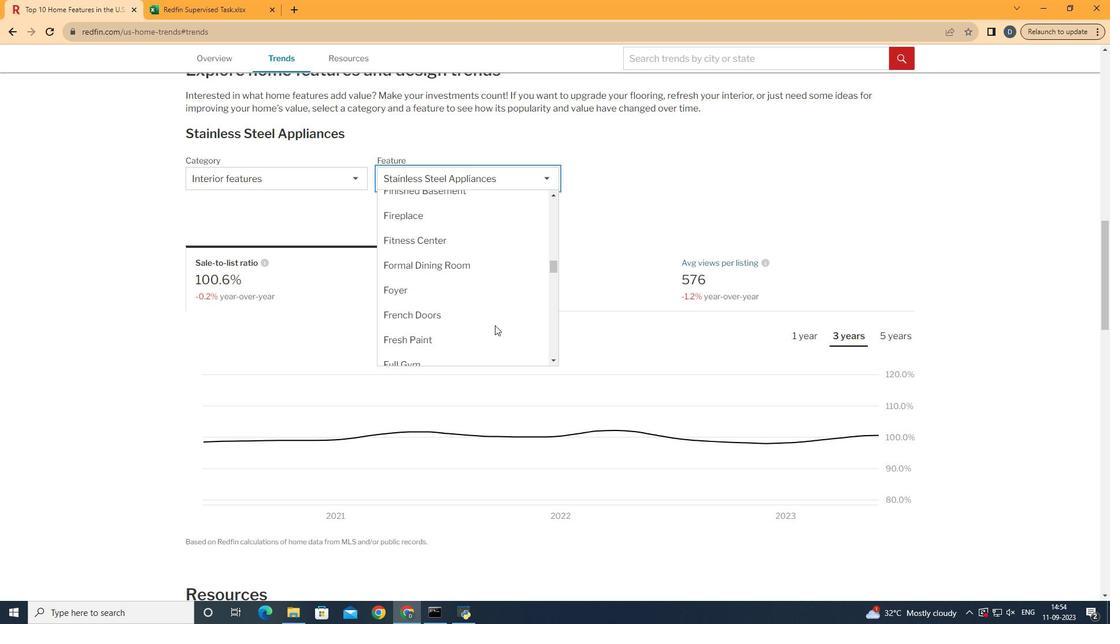 
Action: Mouse scrolled (507, 338) with delta (0, 0)
Screenshot: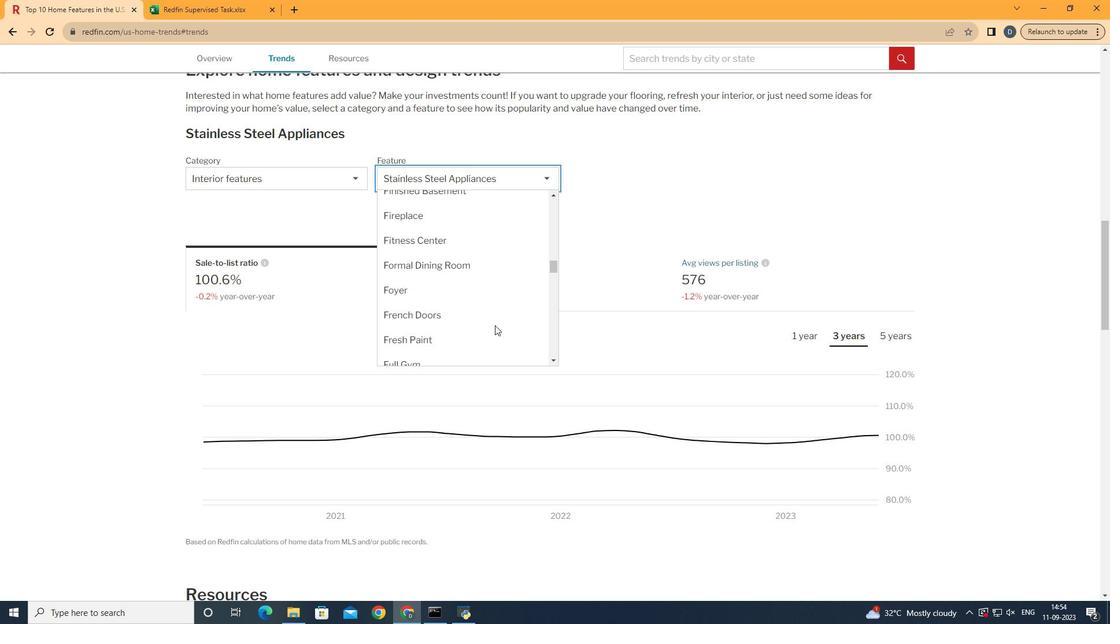 
Action: Mouse scrolled (507, 338) with delta (0, 0)
Screenshot: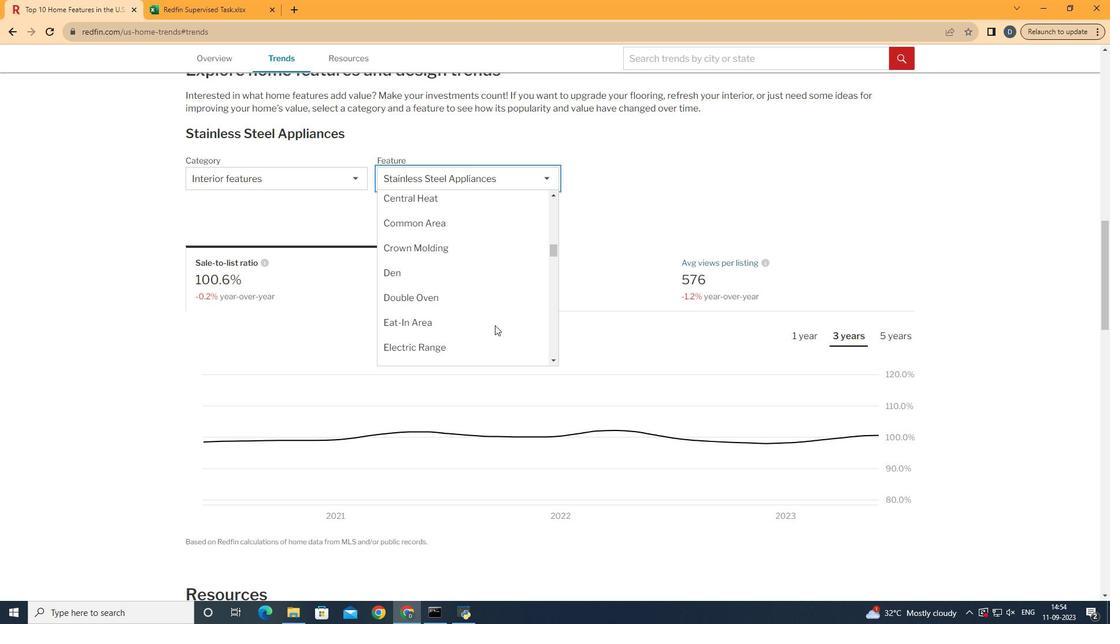 
Action: Mouse scrolled (507, 338) with delta (0, 0)
Screenshot: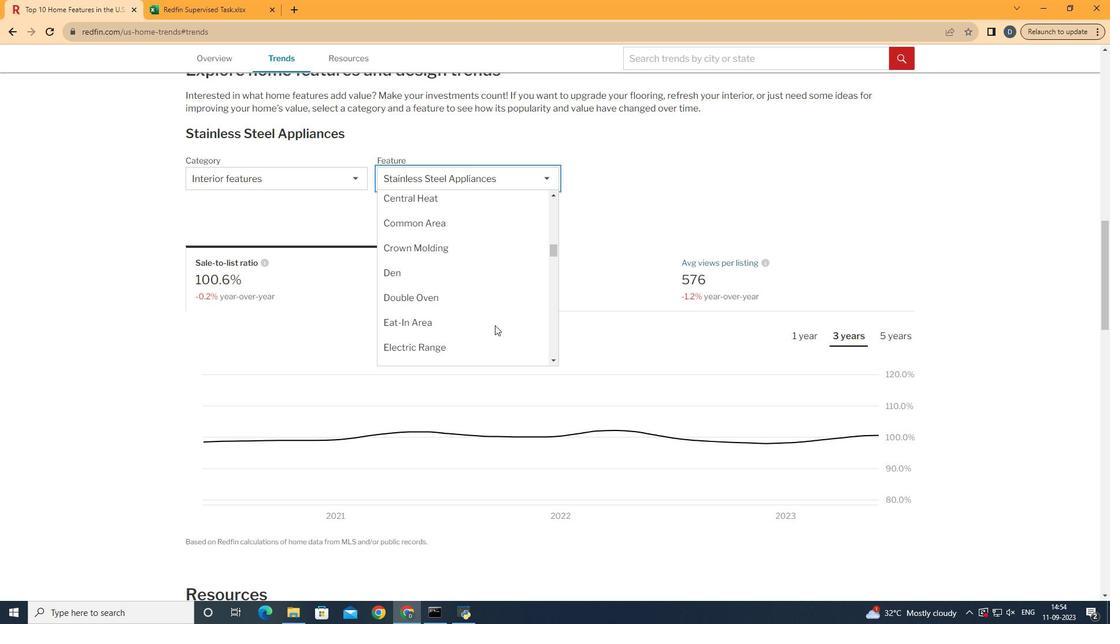 
Action: Mouse scrolled (507, 338) with delta (0, 0)
Screenshot: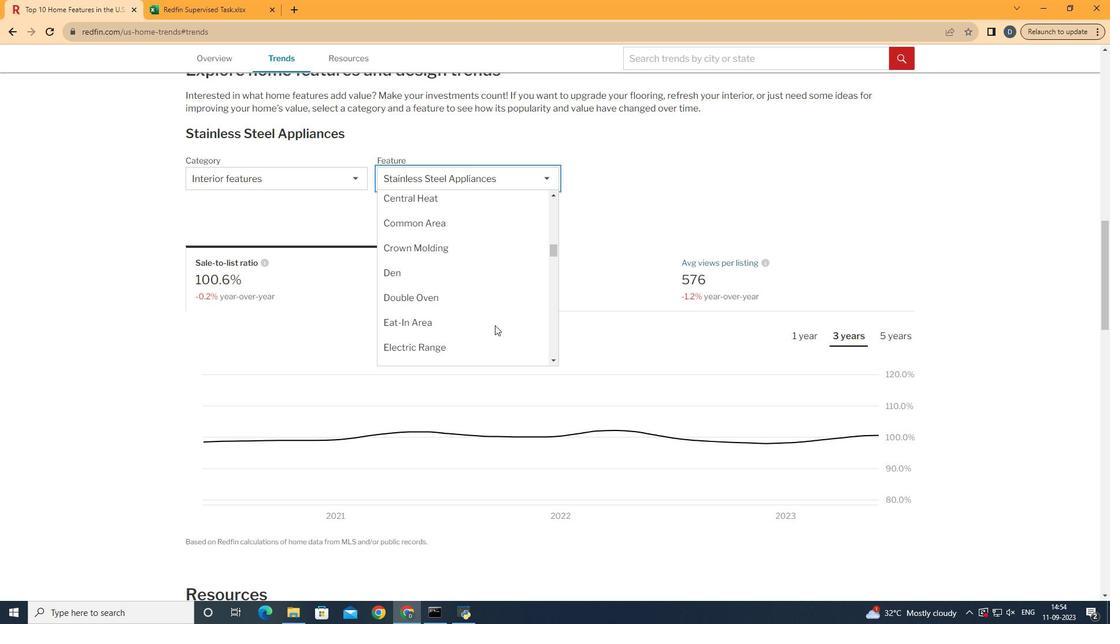 
Action: Mouse scrolled (507, 338) with delta (0, 0)
Screenshot: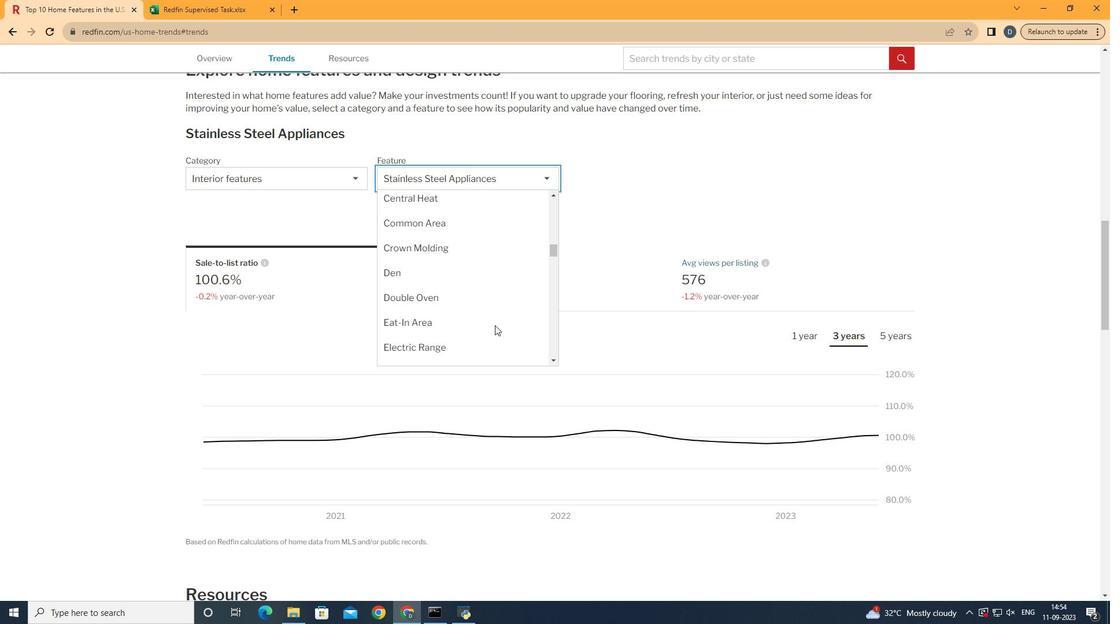 
Action: Mouse moved to (518, 285)
Screenshot: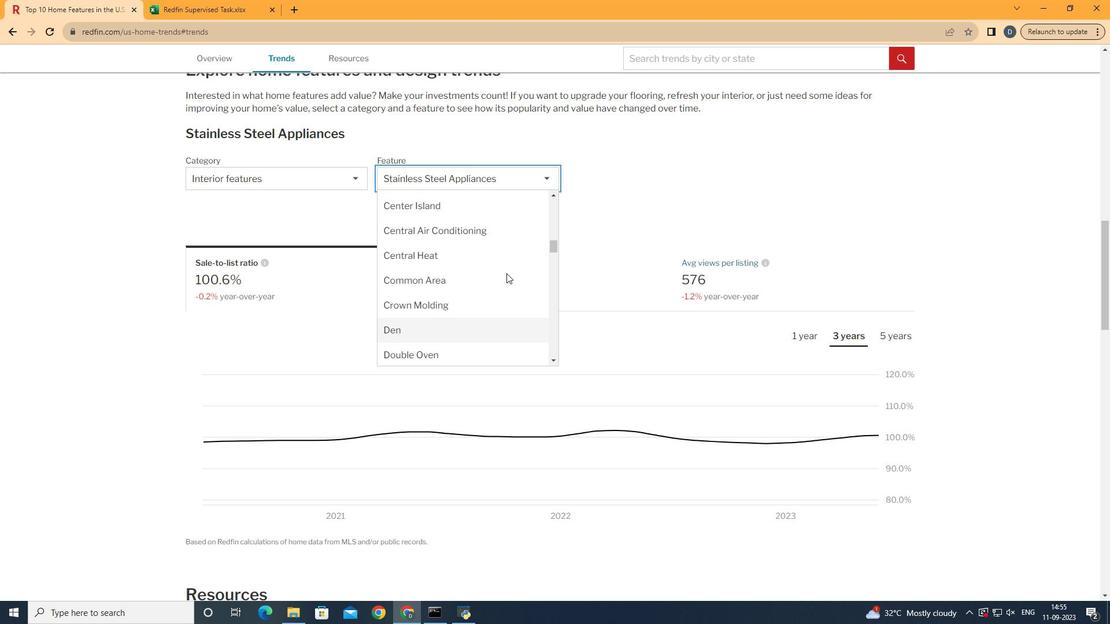 
Action: Mouse scrolled (518, 286) with delta (0, 0)
Screenshot: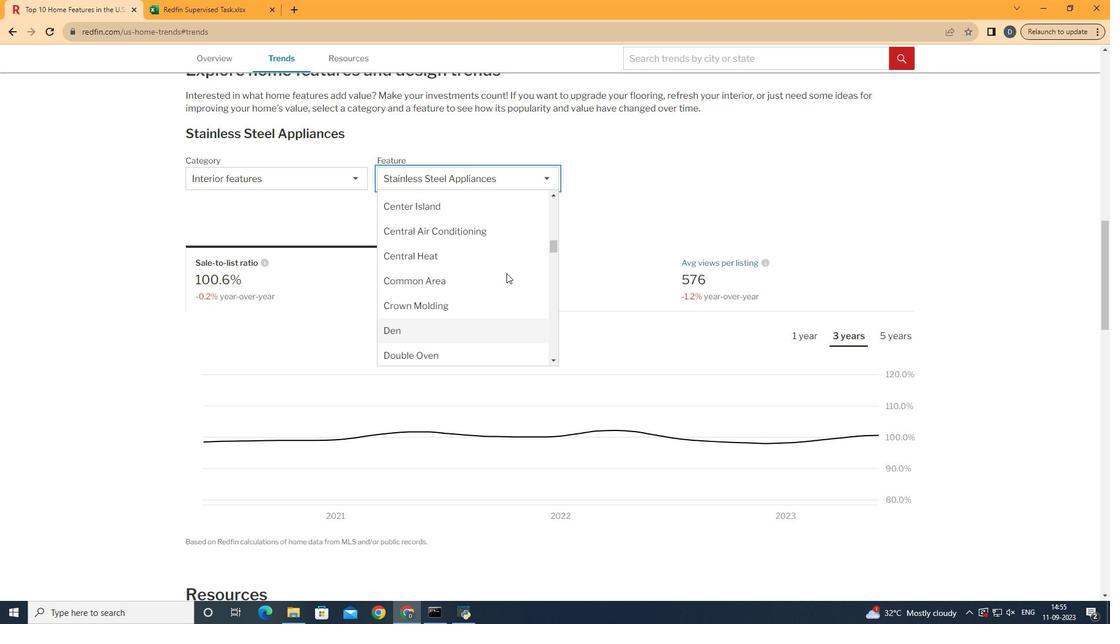 
Action: Mouse moved to (521, 302)
Screenshot: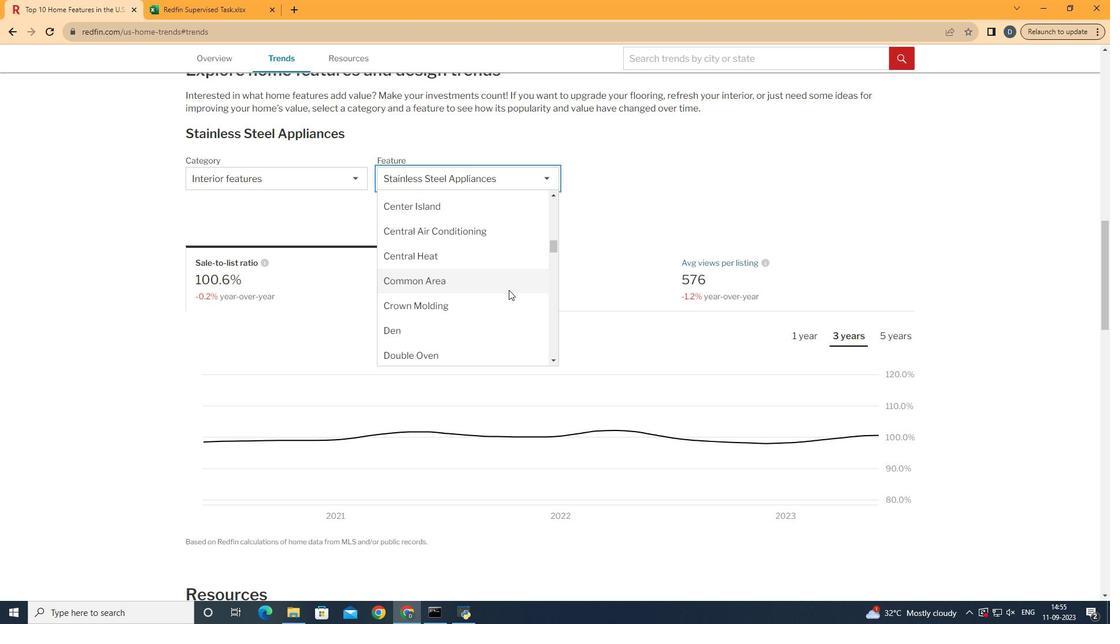 
Action: Mouse pressed left at (521, 302)
Screenshot: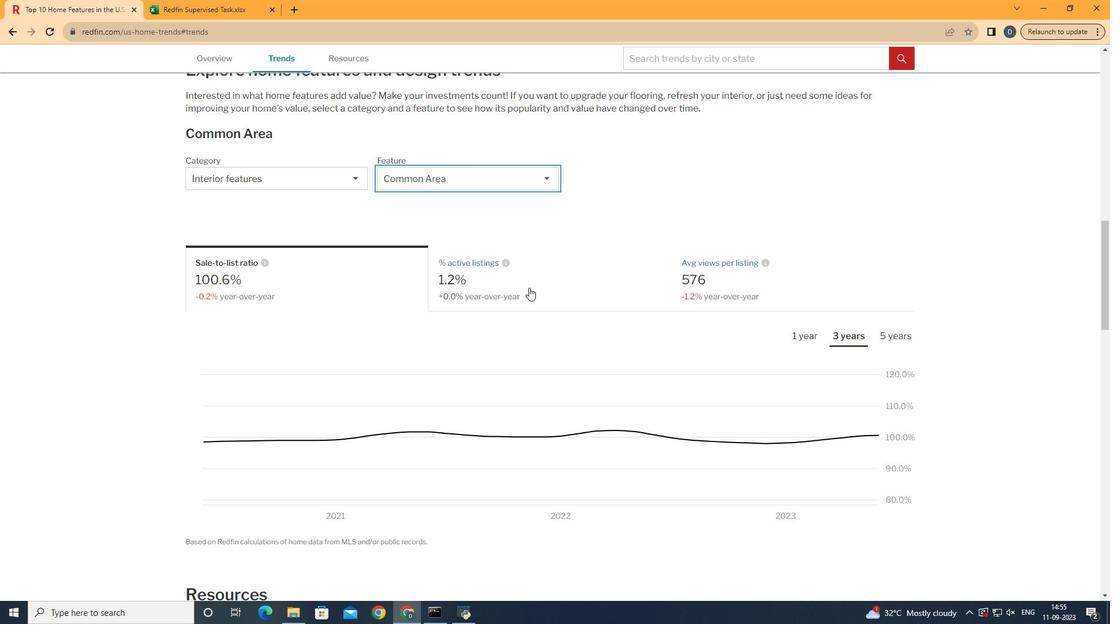 
Action: Mouse moved to (819, 293)
Screenshot: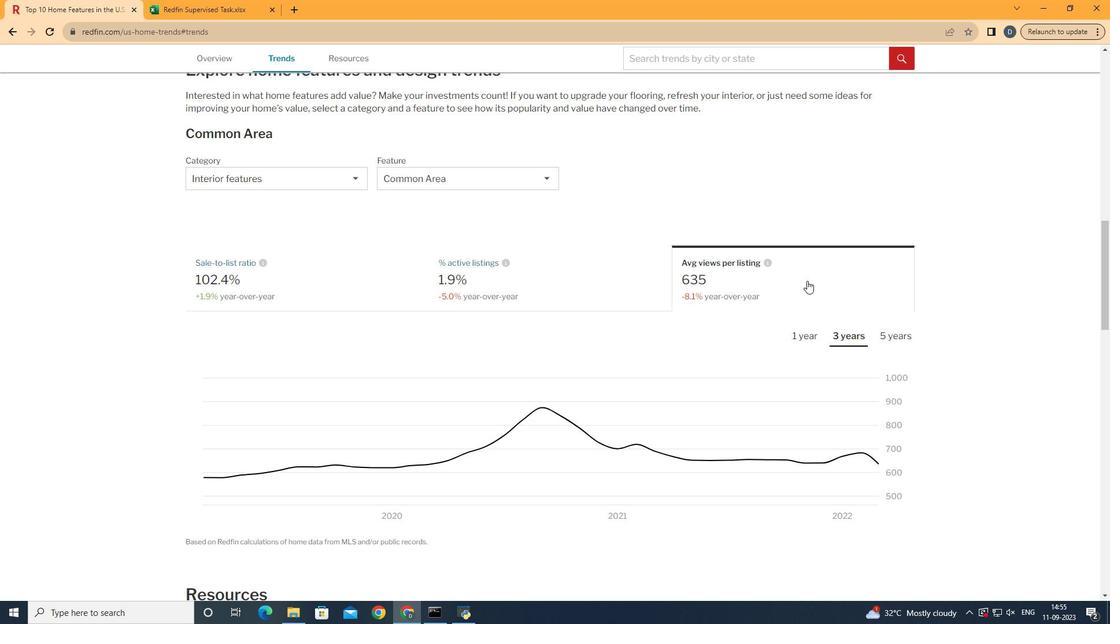 
Action: Mouse pressed left at (819, 293)
Screenshot: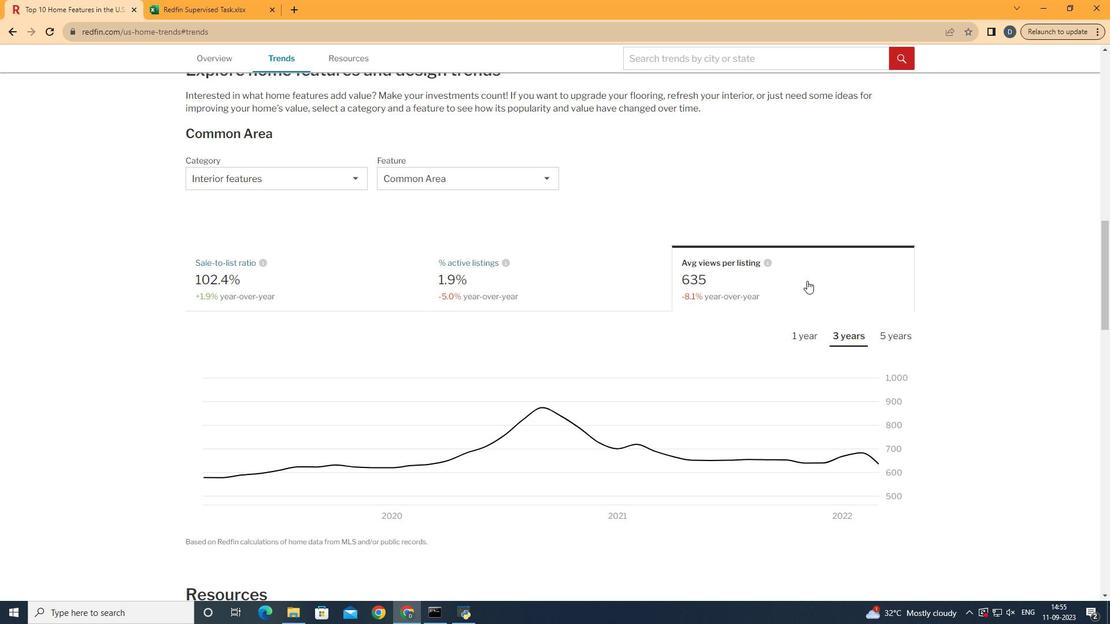 
Action: Mouse moved to (826, 349)
Screenshot: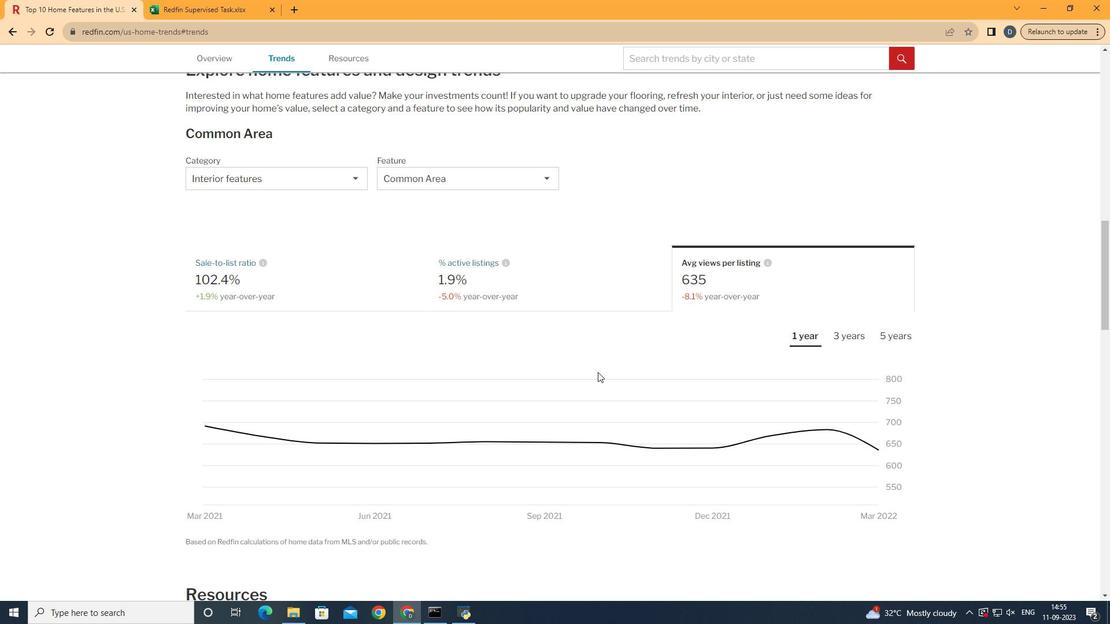 
Action: Mouse pressed left at (826, 349)
Screenshot: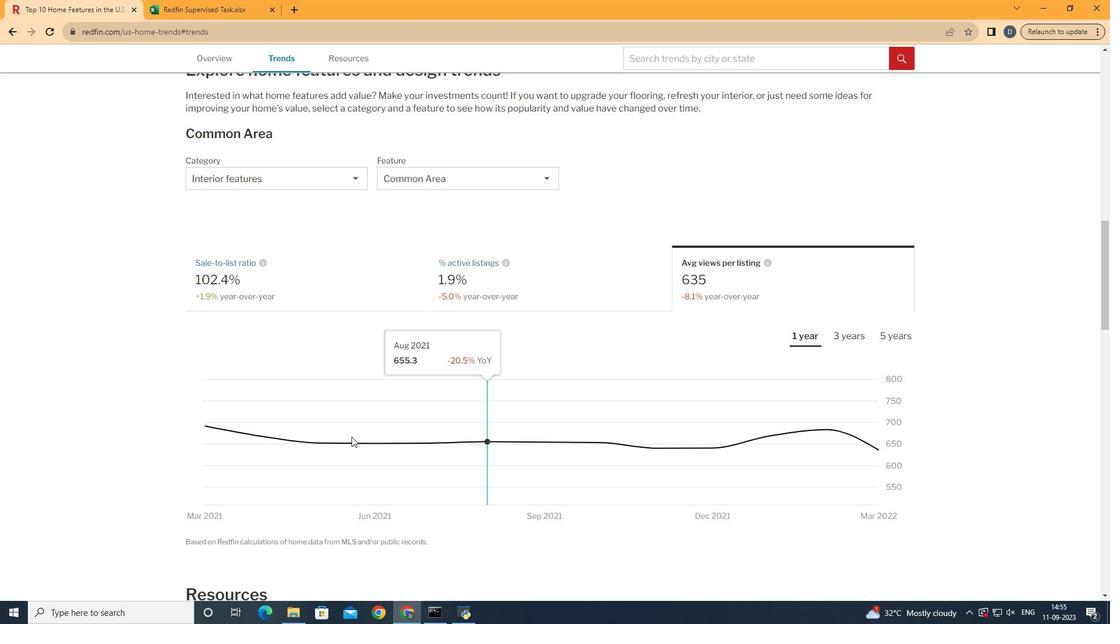 
Action: Mouse moved to (873, 478)
Screenshot: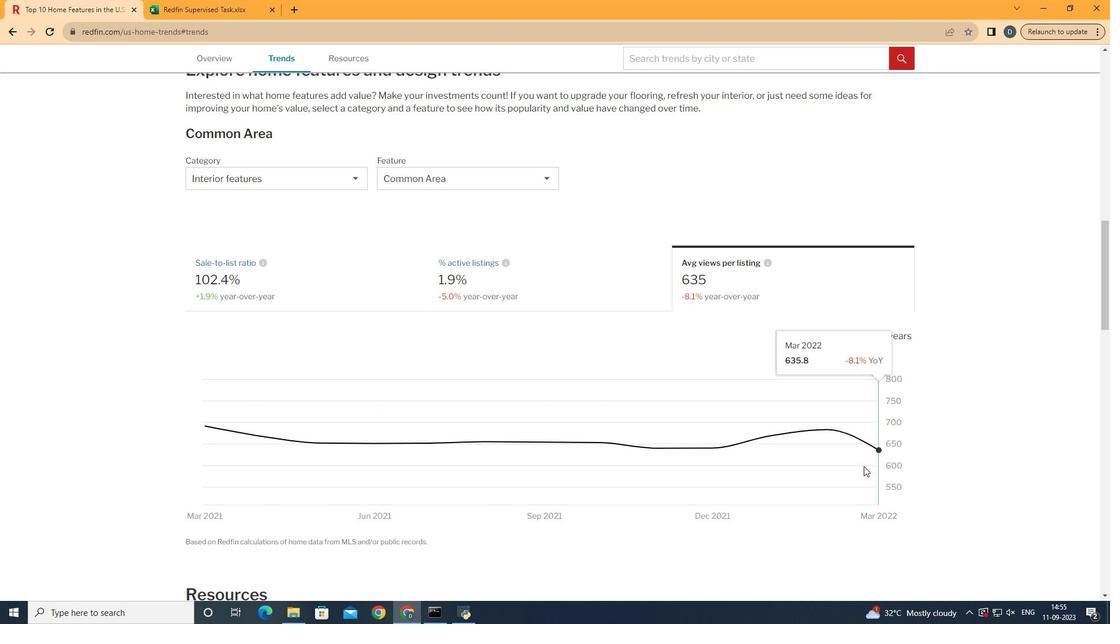 
